 Task: Look for space in Capelinha, Brazil from 1st August, 2023 to 5th August, 2023 for 1 adult in price range Rs.6000 to Rs.15000. Place can be entire place with 1  bedroom having 1 bed and 1 bathroom. Property type can be house, flat, guest house. Amenities needed are: wifi. Booking option can be shelf check-in. Required host language is Spanish.
Action: Mouse moved to (432, 161)
Screenshot: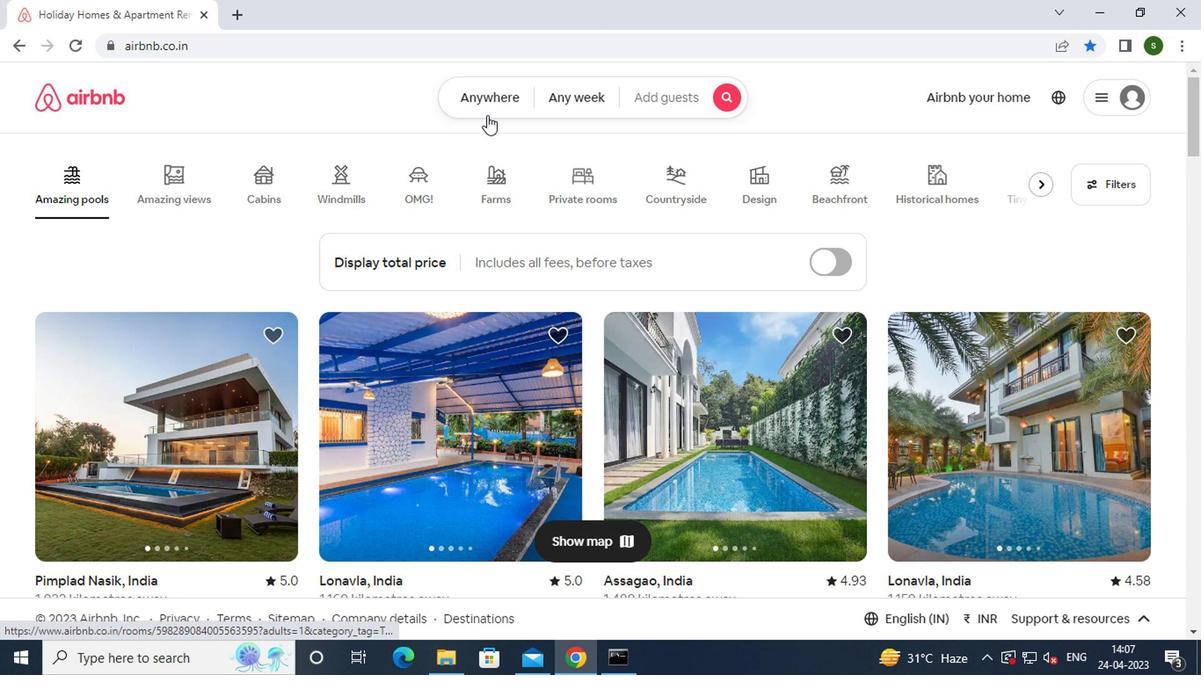 
Action: Mouse pressed left at (432, 161)
Screenshot: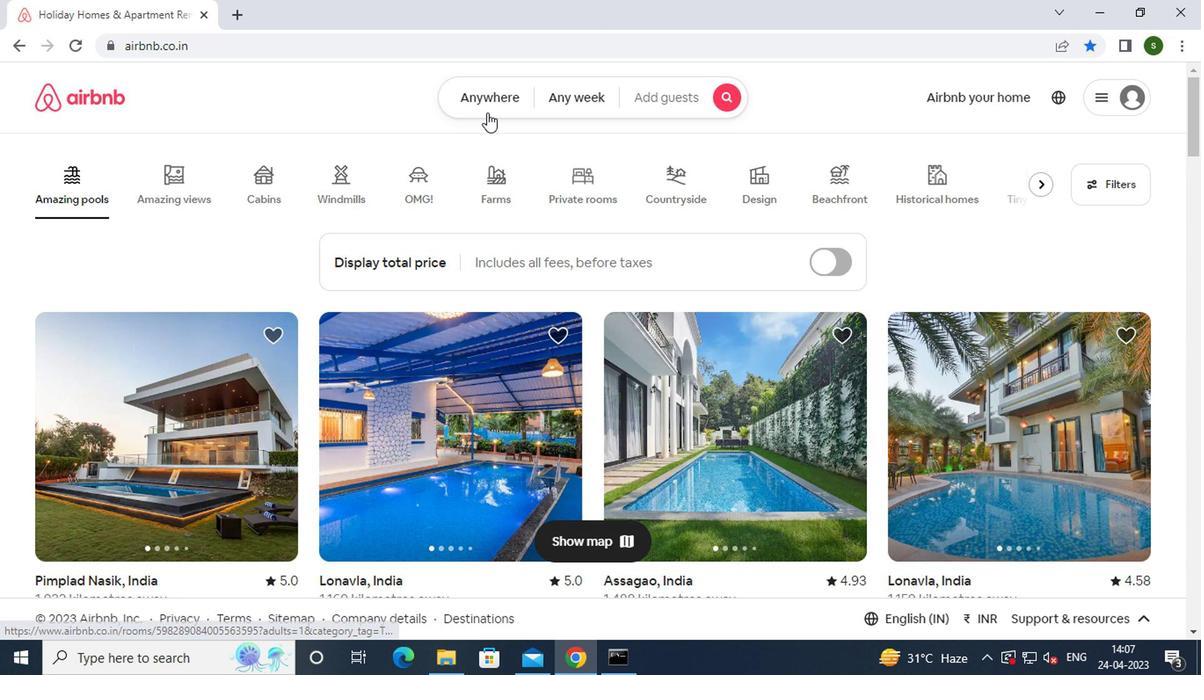 
Action: Mouse moved to (325, 202)
Screenshot: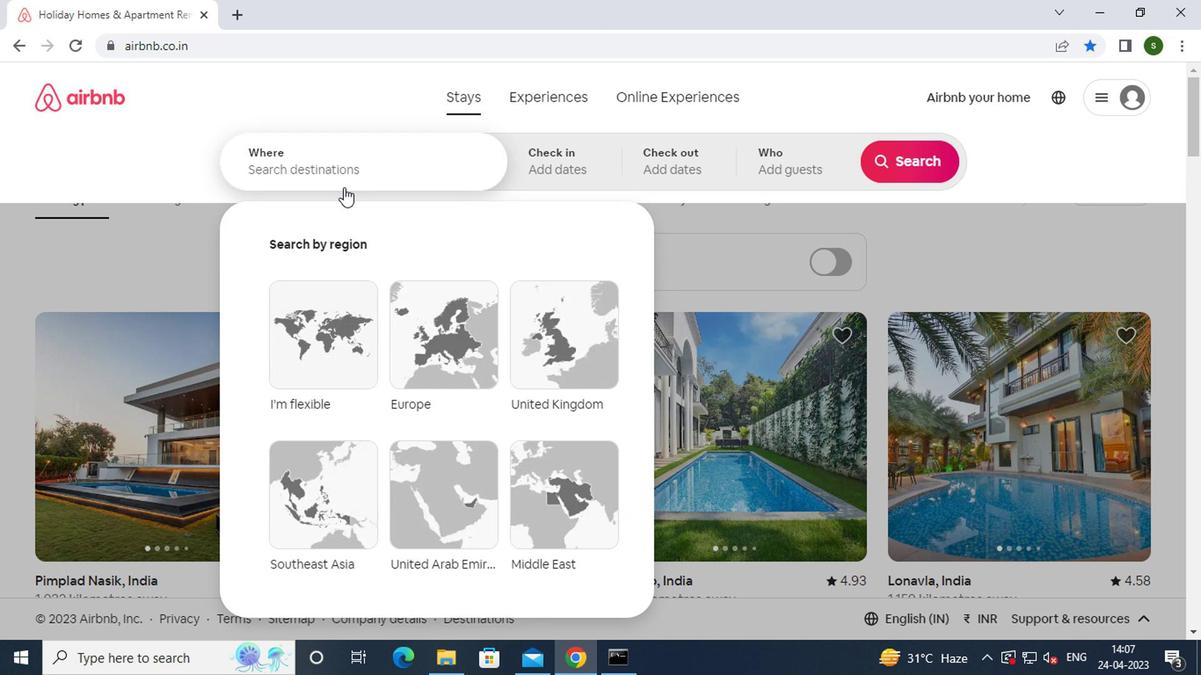 
Action: Mouse pressed left at (325, 202)
Screenshot: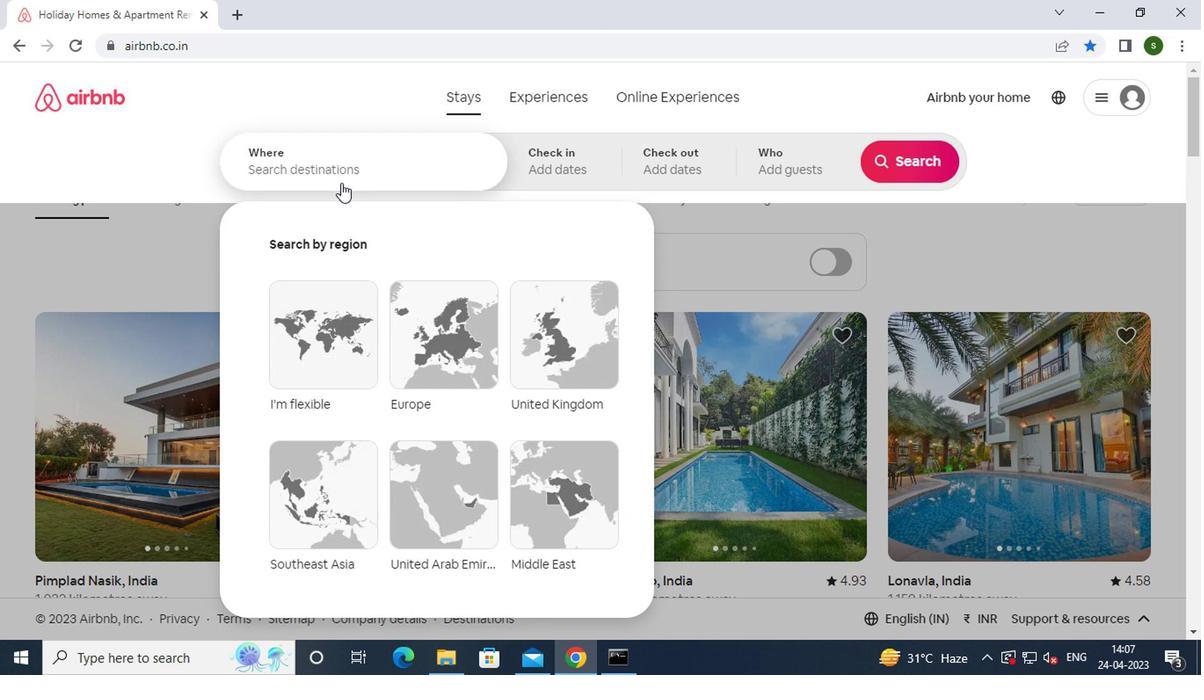 
Action: Key pressed c<Key.caps_lock>apelinha,<Key.caps_lock><Key.space>b<Key.caps_lock>razil
Screenshot: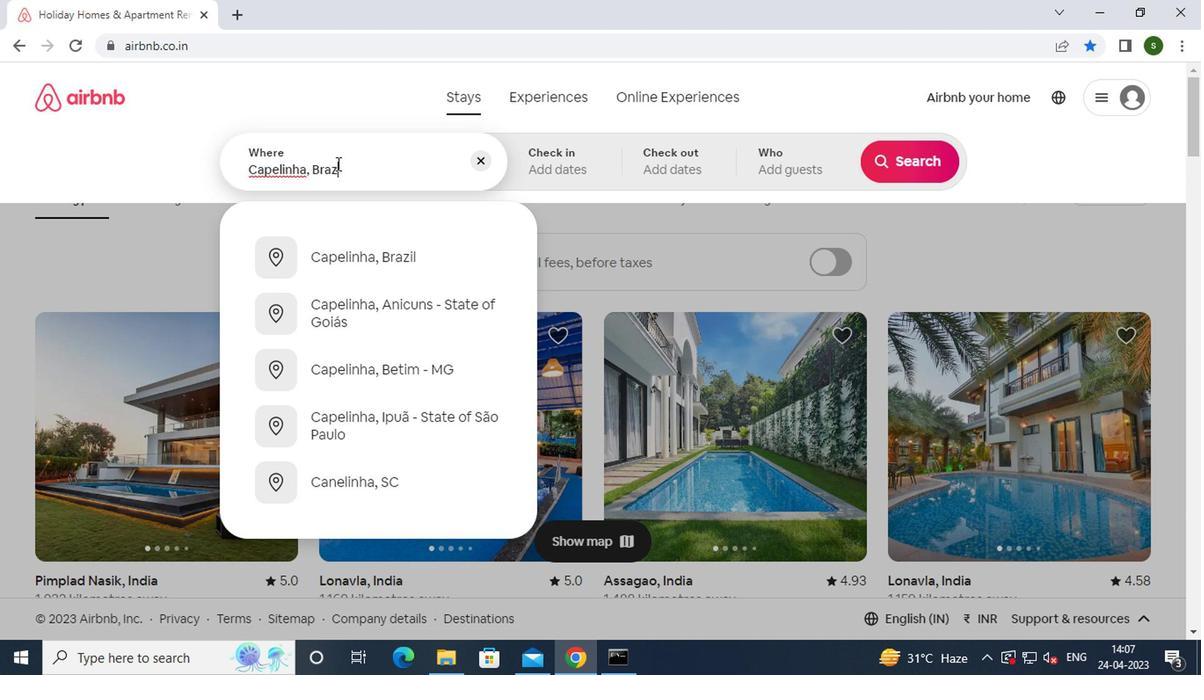 
Action: Mouse moved to (336, 263)
Screenshot: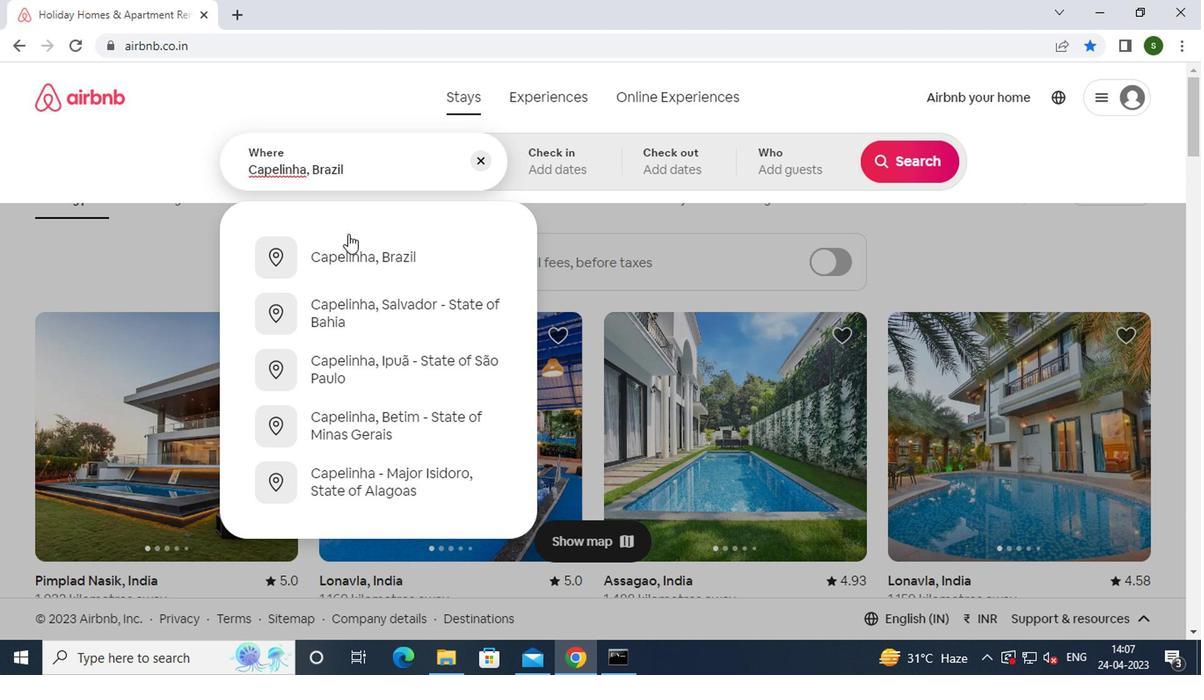 
Action: Mouse pressed left at (336, 263)
Screenshot: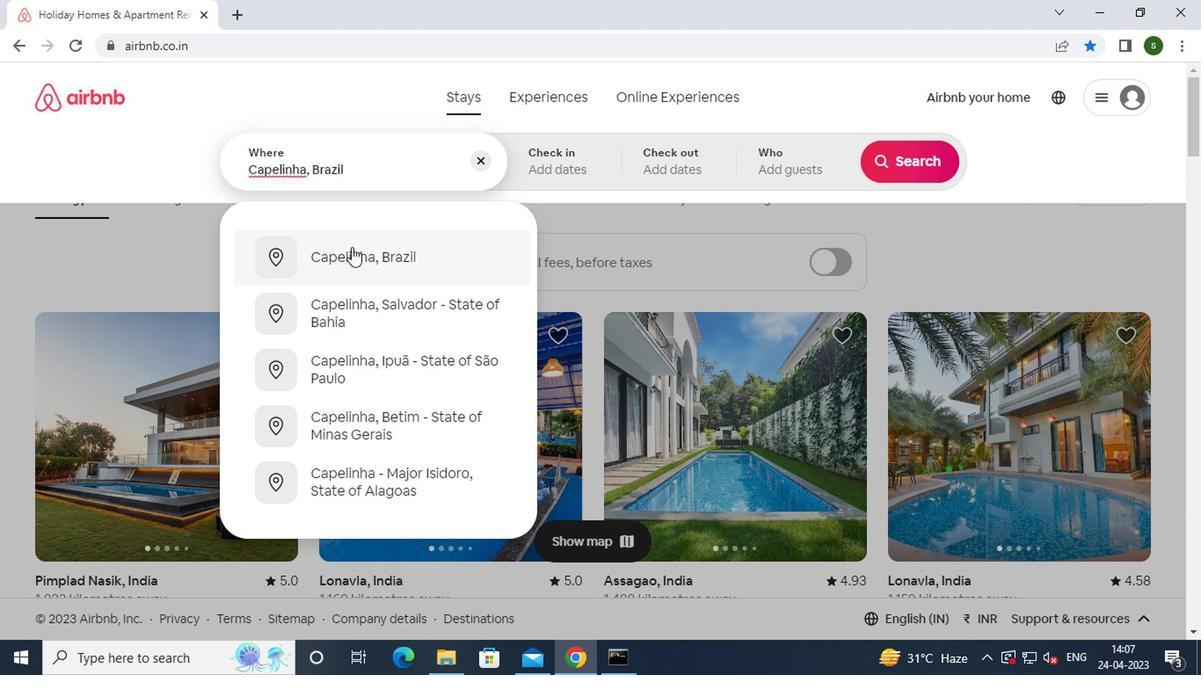 
Action: Mouse moved to (721, 300)
Screenshot: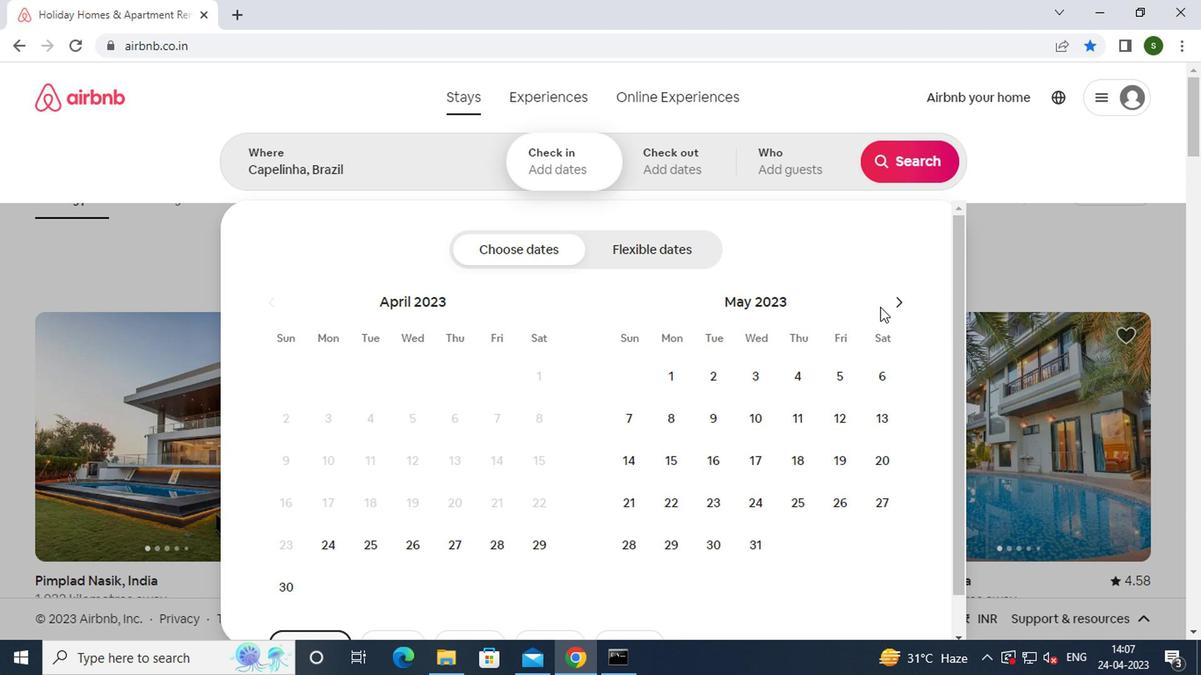 
Action: Mouse pressed left at (721, 300)
Screenshot: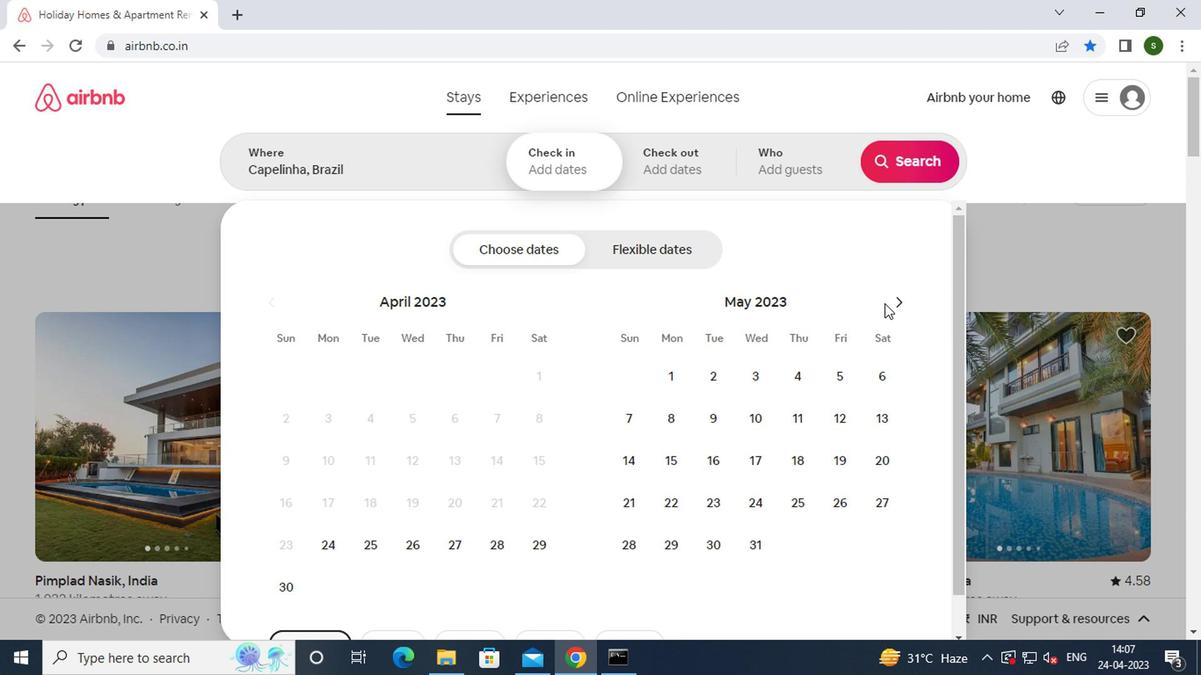 
Action: Mouse pressed left at (721, 300)
Screenshot: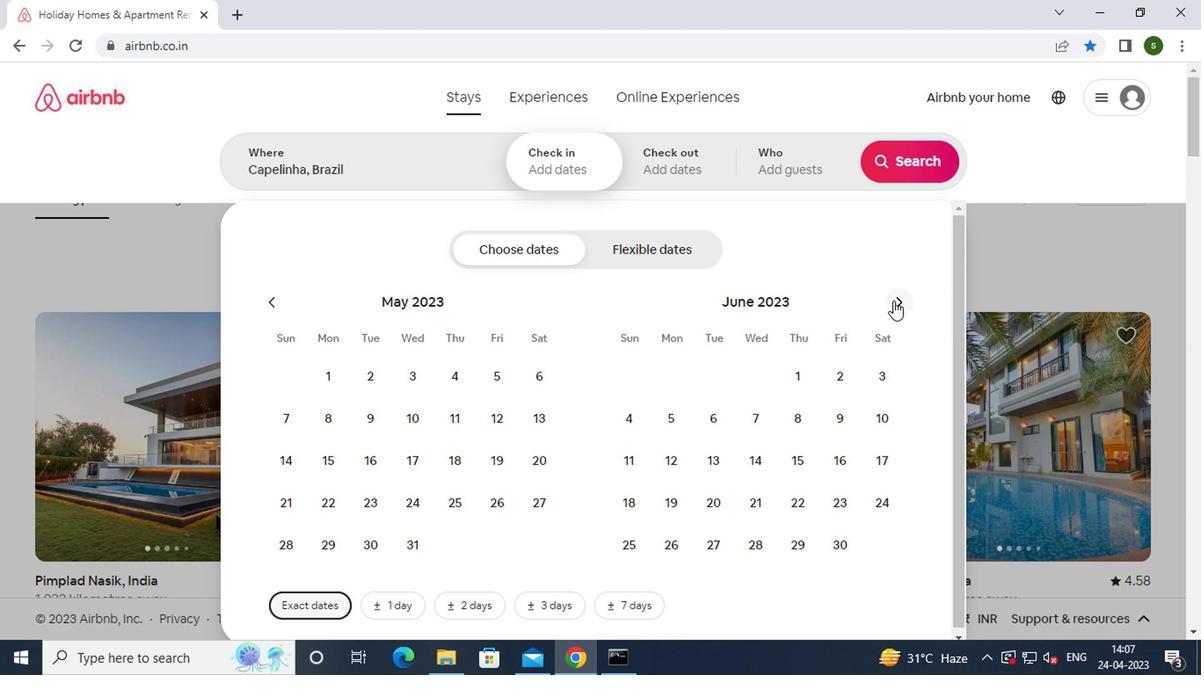 
Action: Mouse pressed left at (721, 300)
Screenshot: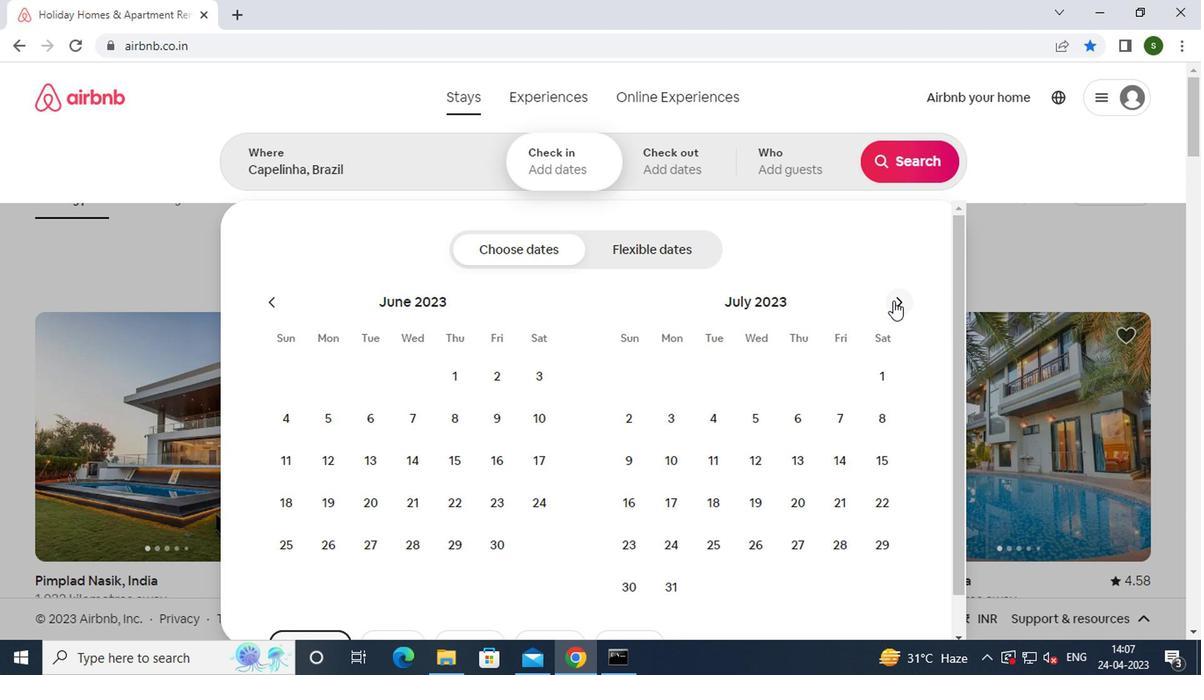
Action: Mouse moved to (600, 354)
Screenshot: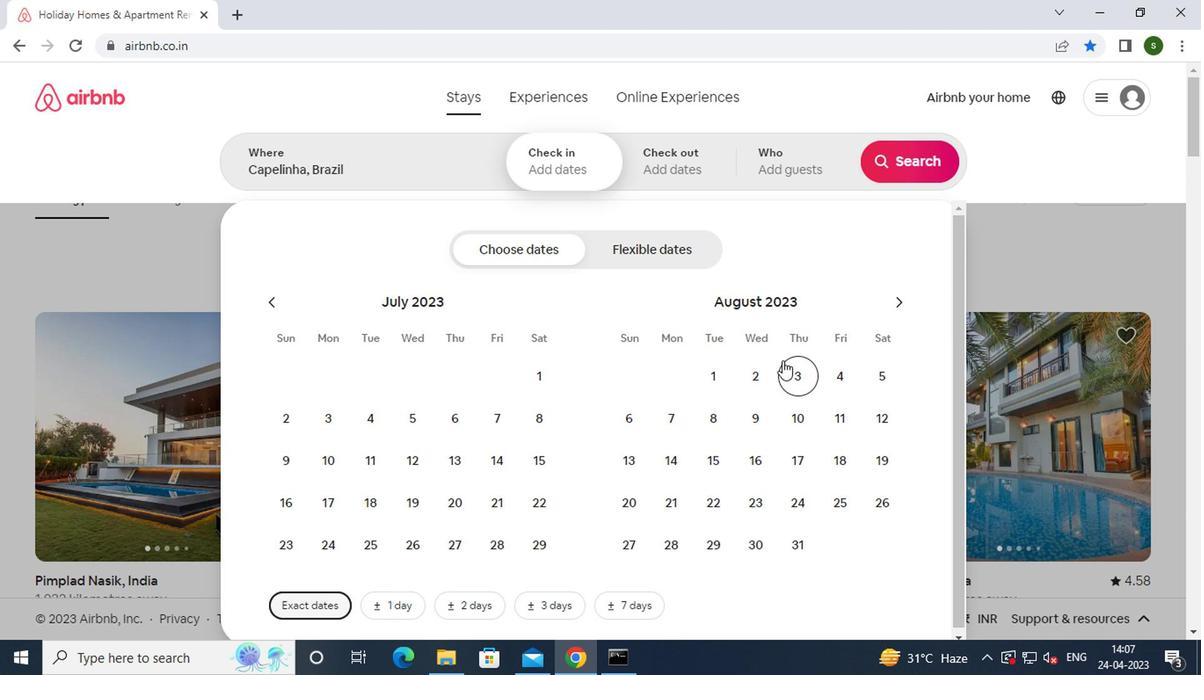 
Action: Mouse pressed left at (600, 354)
Screenshot: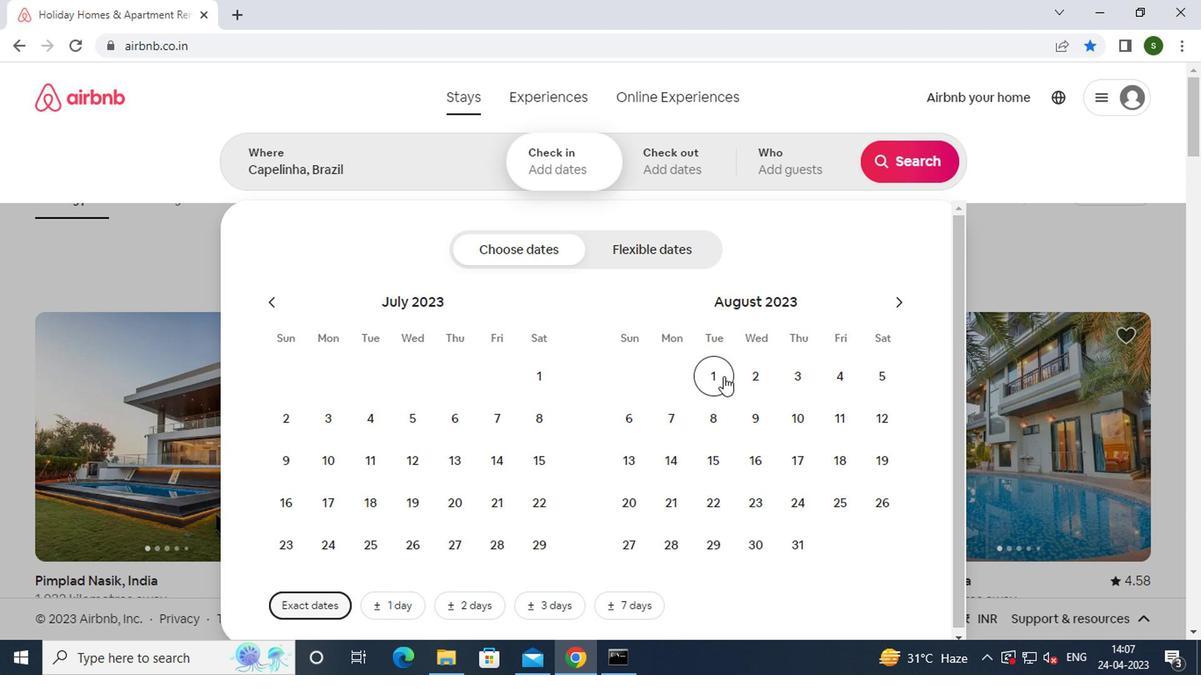 
Action: Mouse moved to (714, 353)
Screenshot: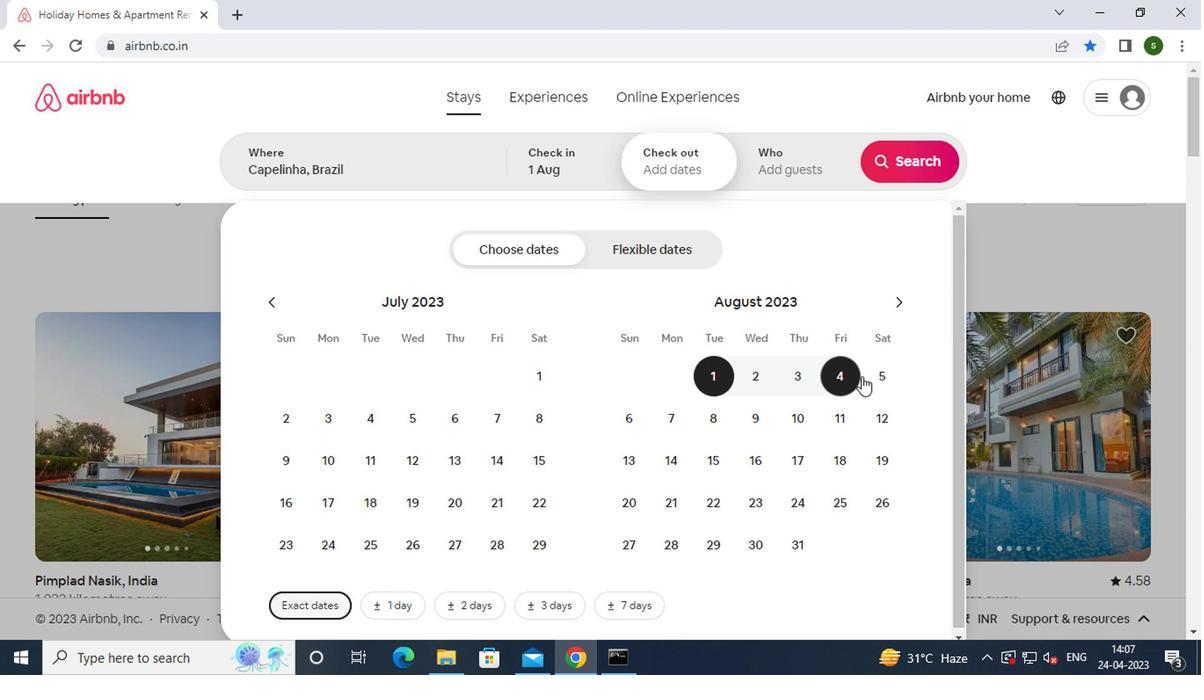 
Action: Mouse pressed left at (714, 353)
Screenshot: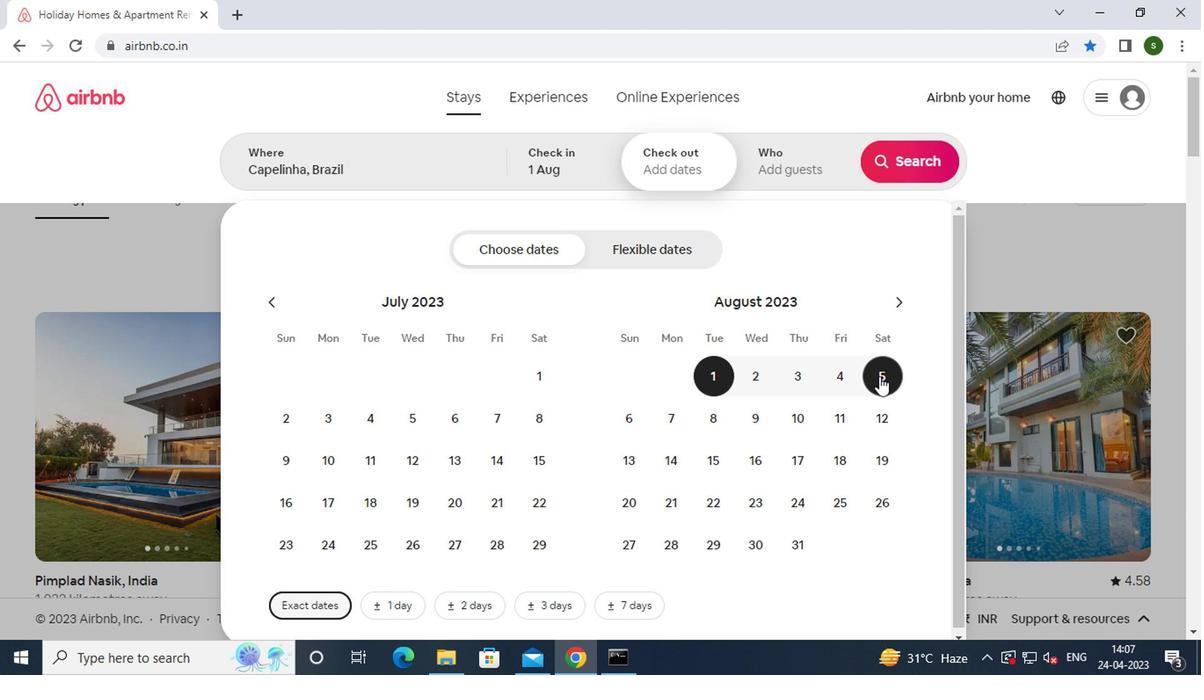 
Action: Mouse moved to (649, 196)
Screenshot: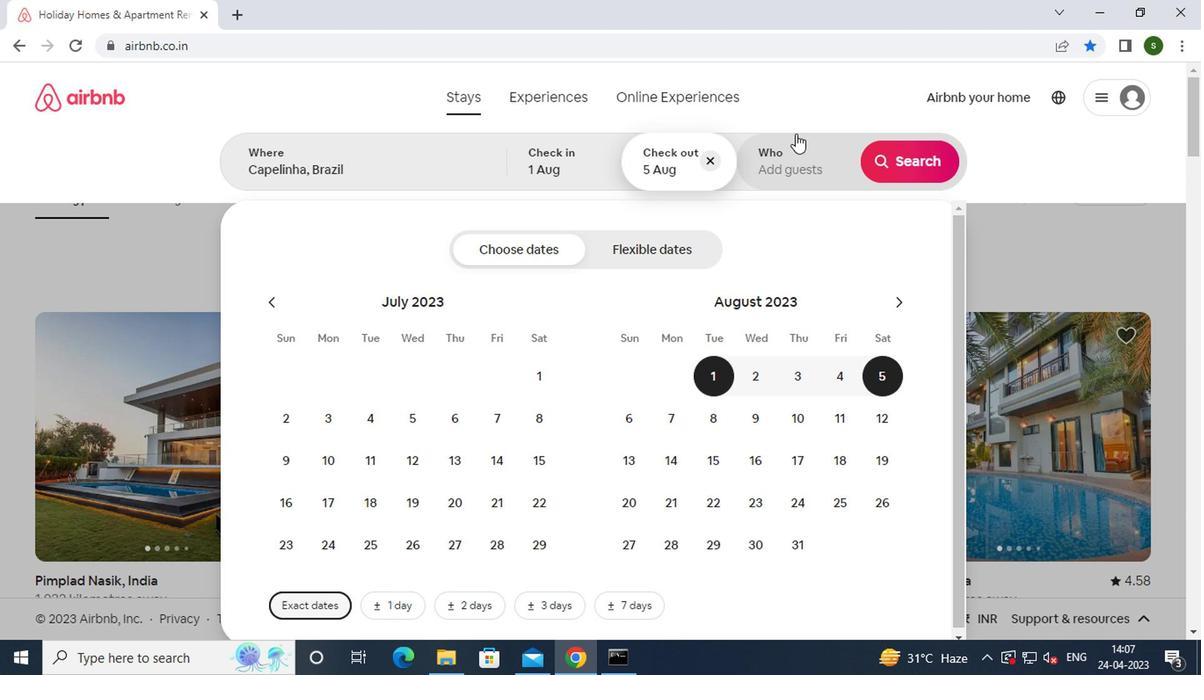 
Action: Mouse pressed left at (649, 196)
Screenshot: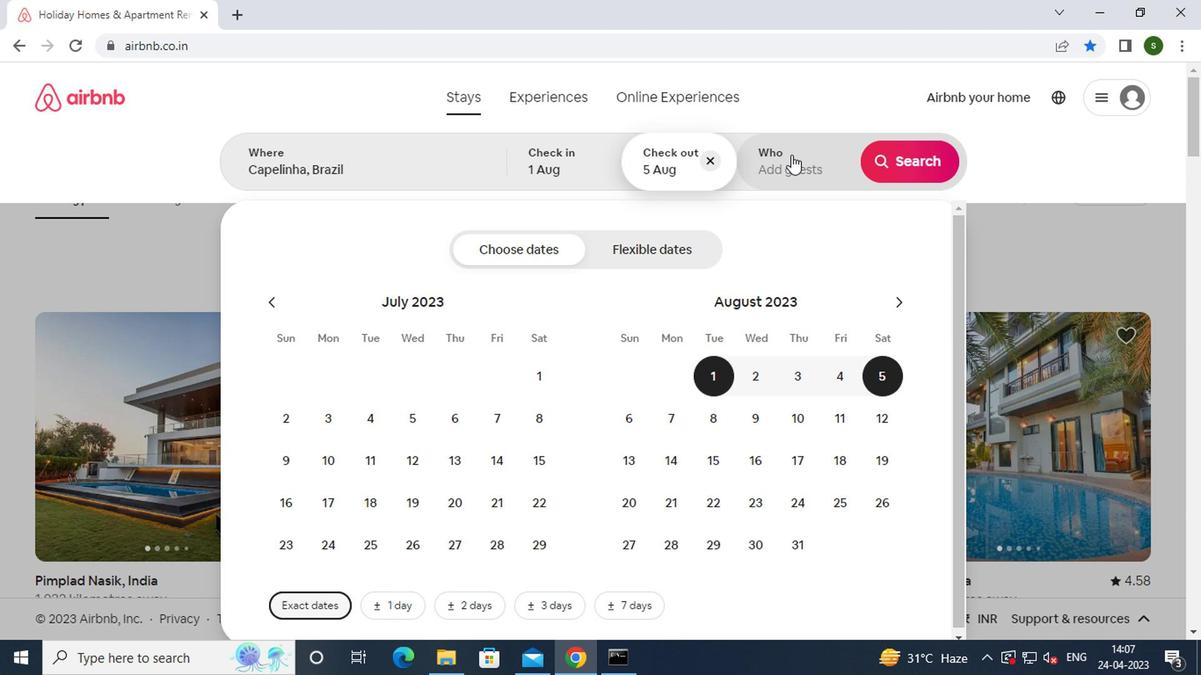 
Action: Mouse moved to (736, 267)
Screenshot: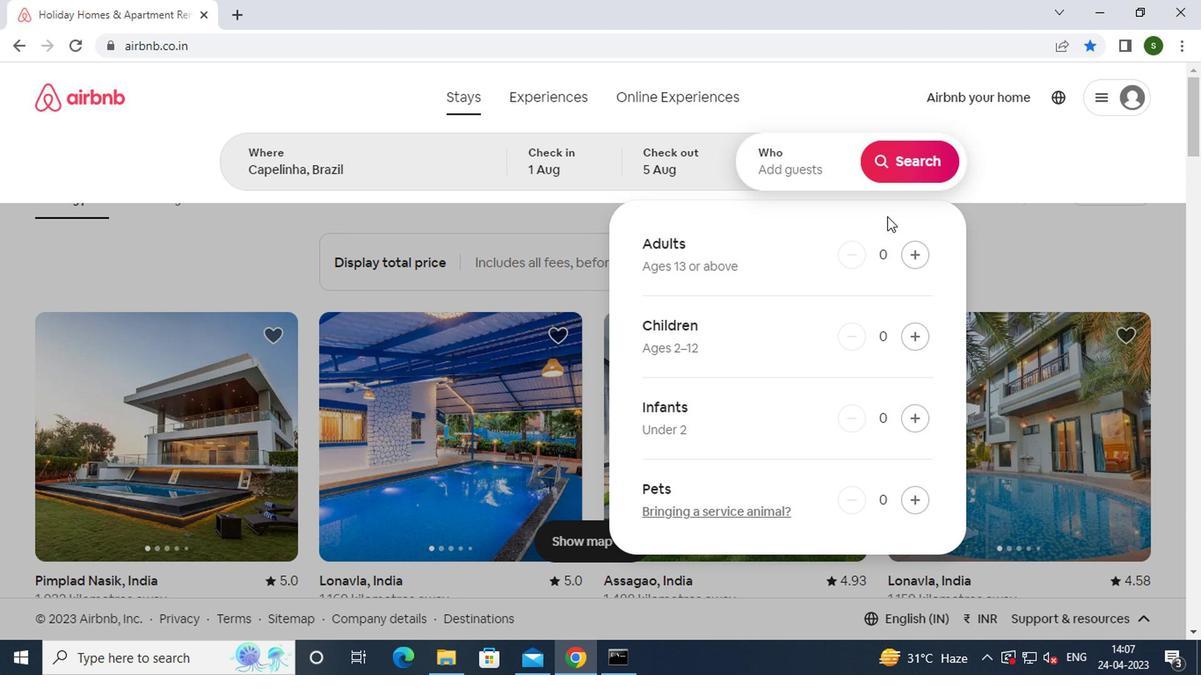 
Action: Mouse pressed left at (736, 267)
Screenshot: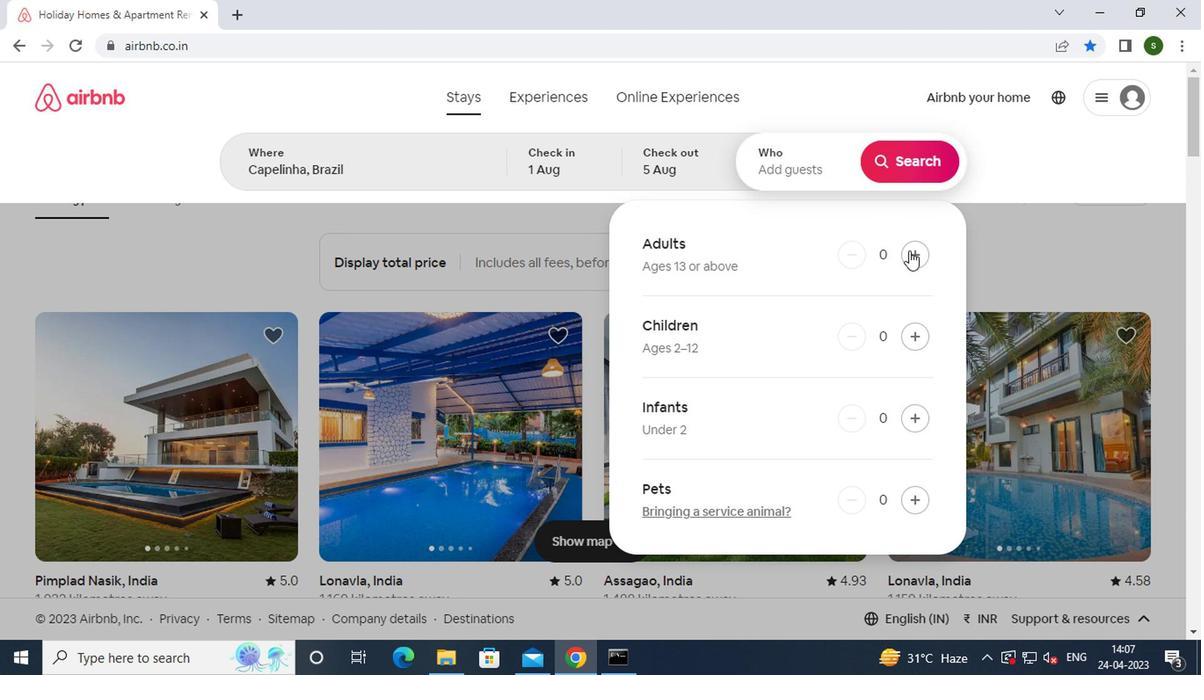 
Action: Mouse moved to (732, 206)
Screenshot: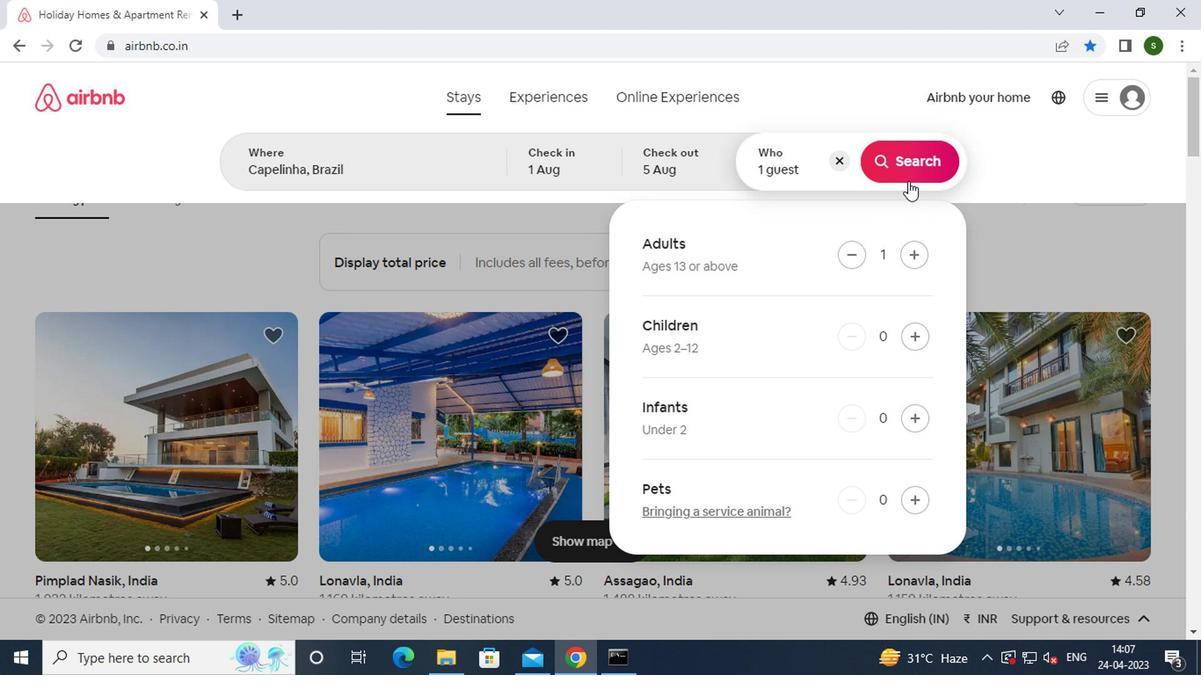
Action: Mouse pressed left at (732, 206)
Screenshot: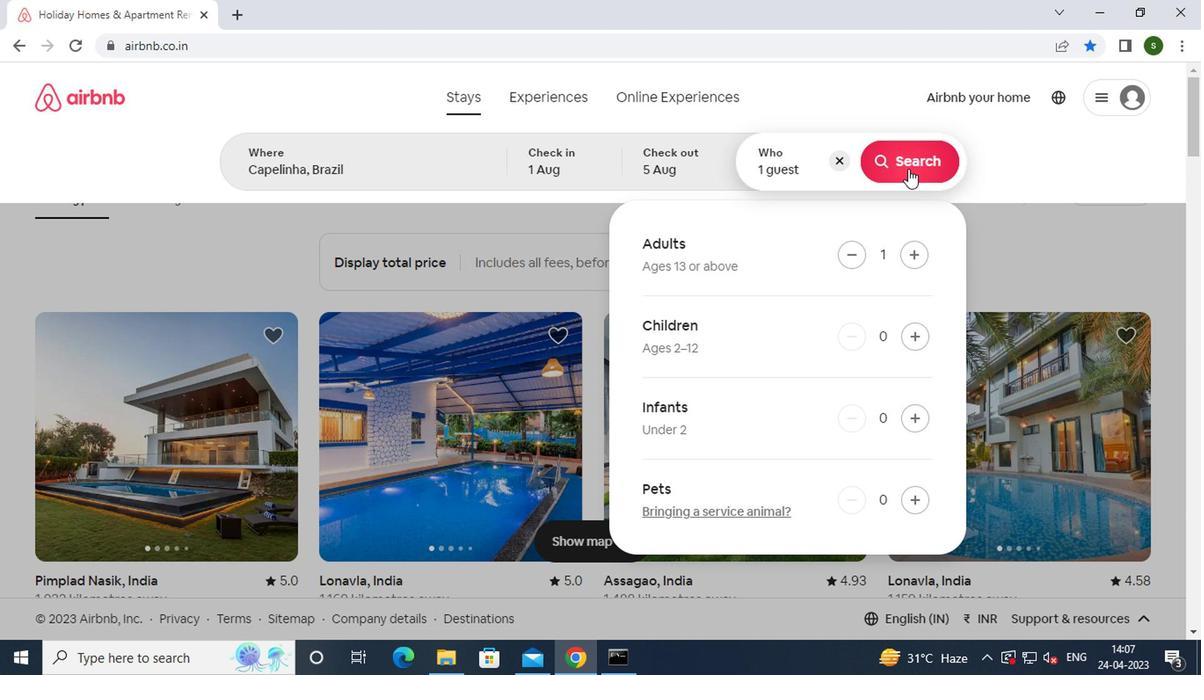 
Action: Mouse moved to (890, 208)
Screenshot: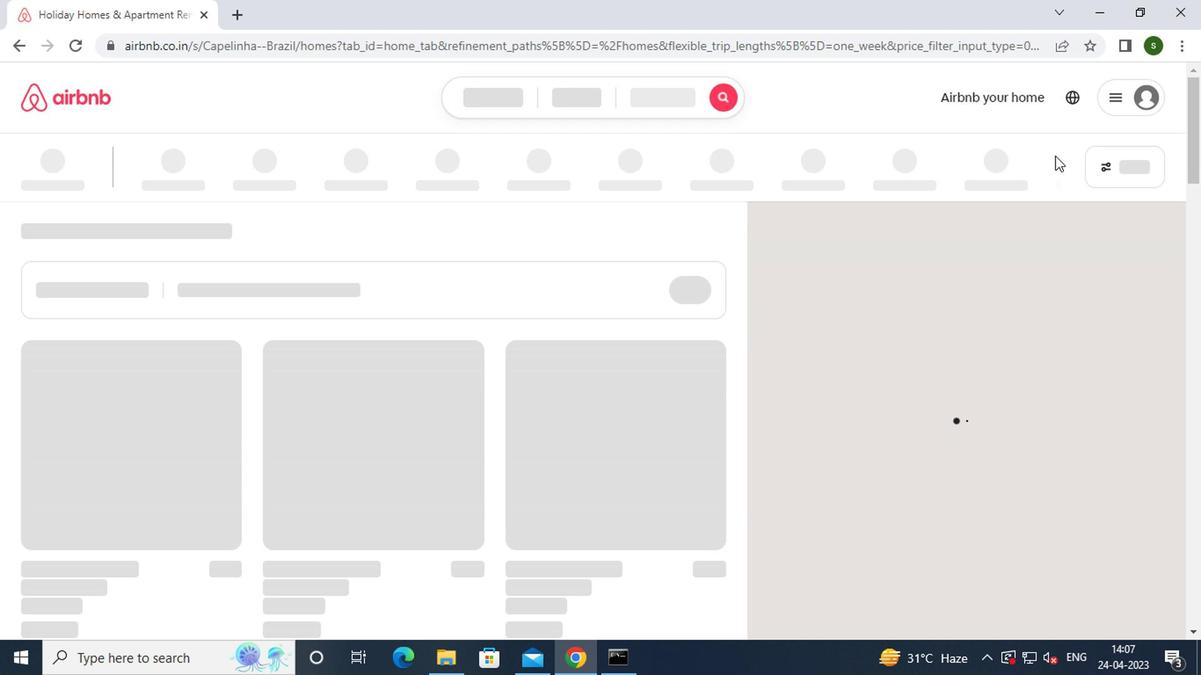 
Action: Mouse pressed left at (890, 208)
Screenshot: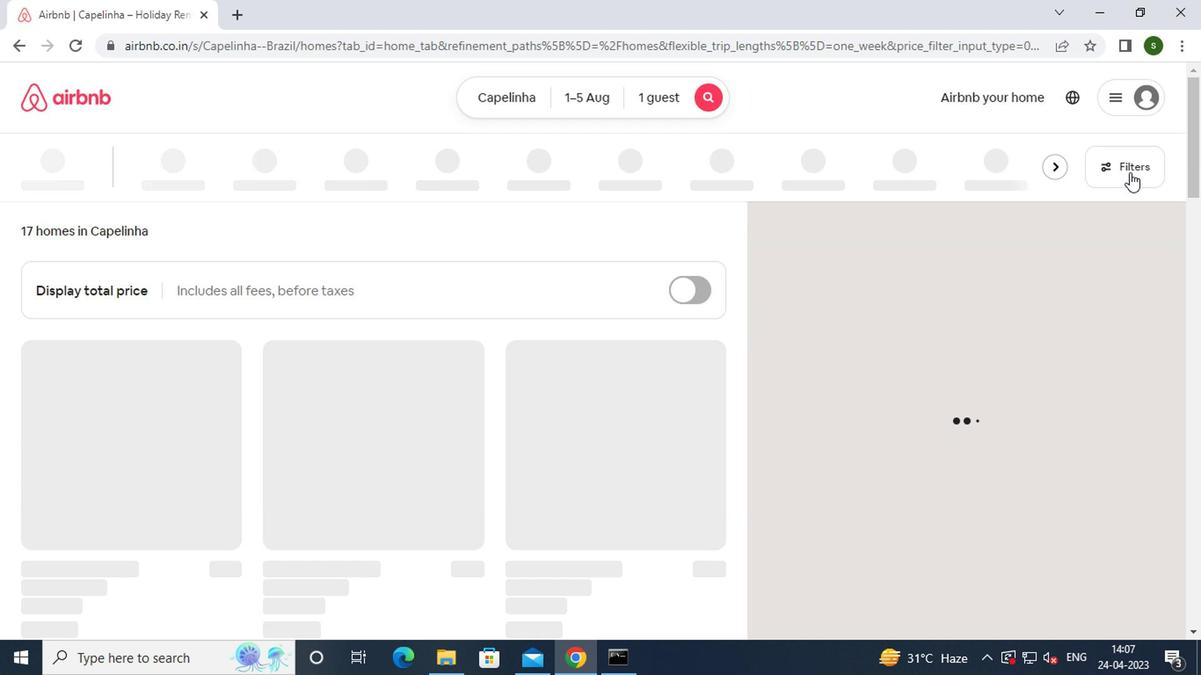 
Action: Mouse moved to (358, 354)
Screenshot: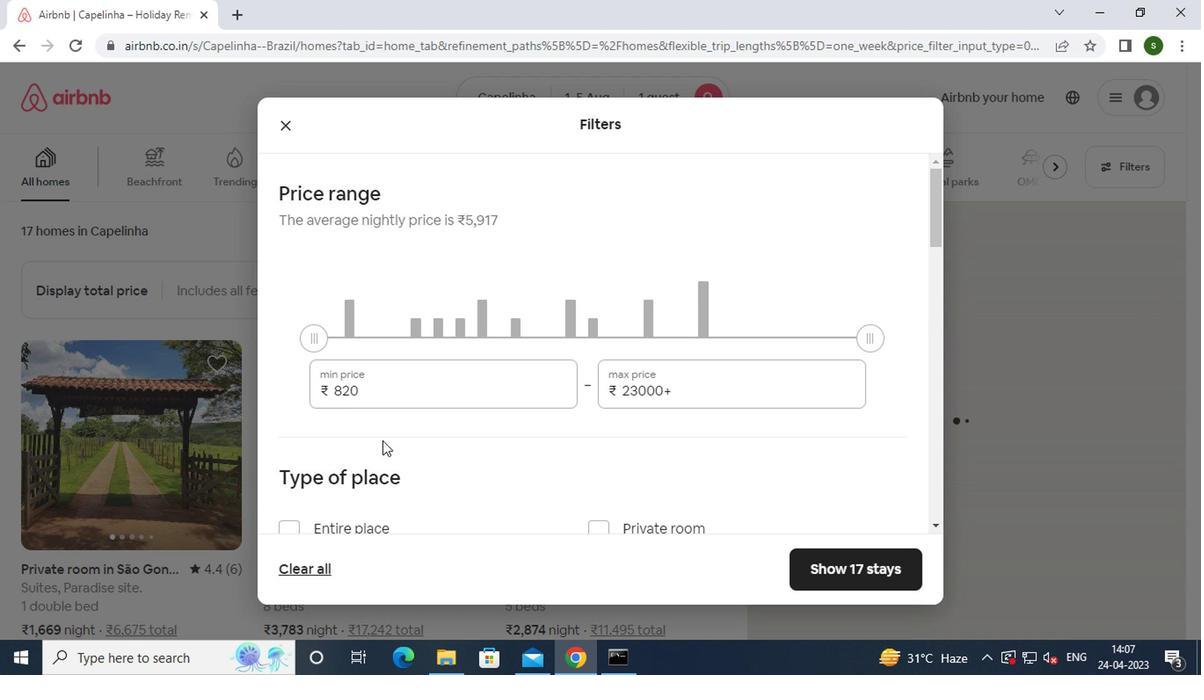 
Action: Mouse pressed left at (358, 354)
Screenshot: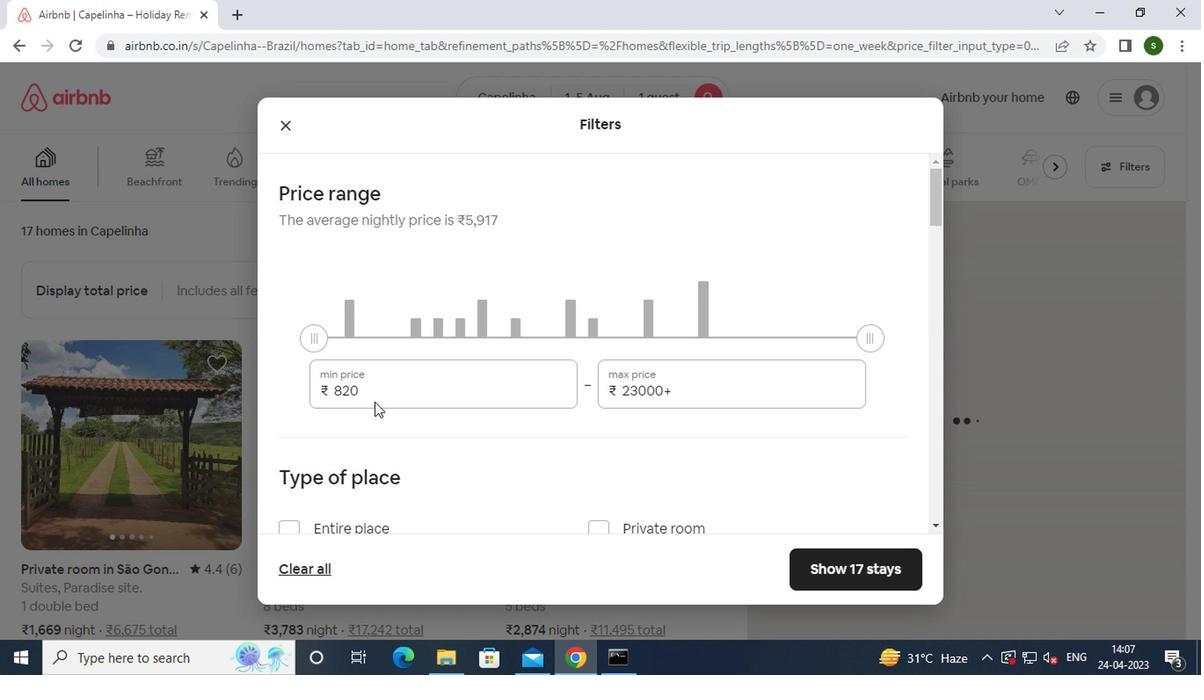 
Action: Mouse moved to (358, 364)
Screenshot: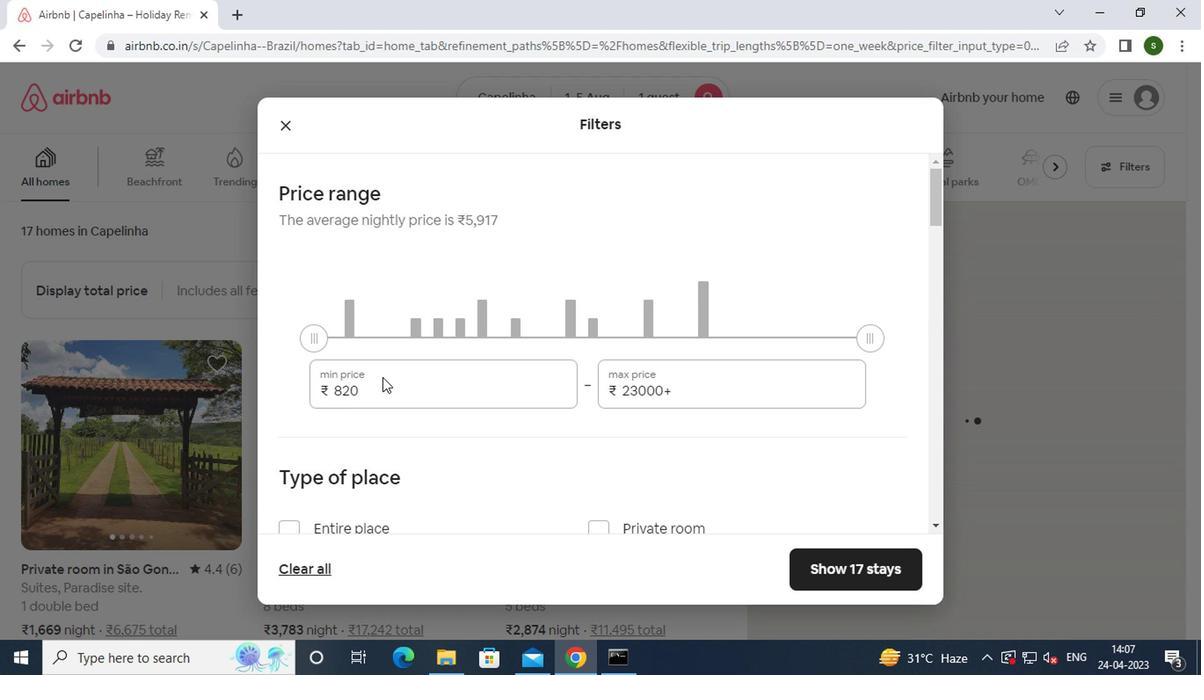 
Action: Key pressed <Key.backspace><Key.backspace><Key.backspace><Key.backspace><Key.backspace><Key.backspace><Key.backspace><Key.backspace><Key.backspace>6000
Screenshot: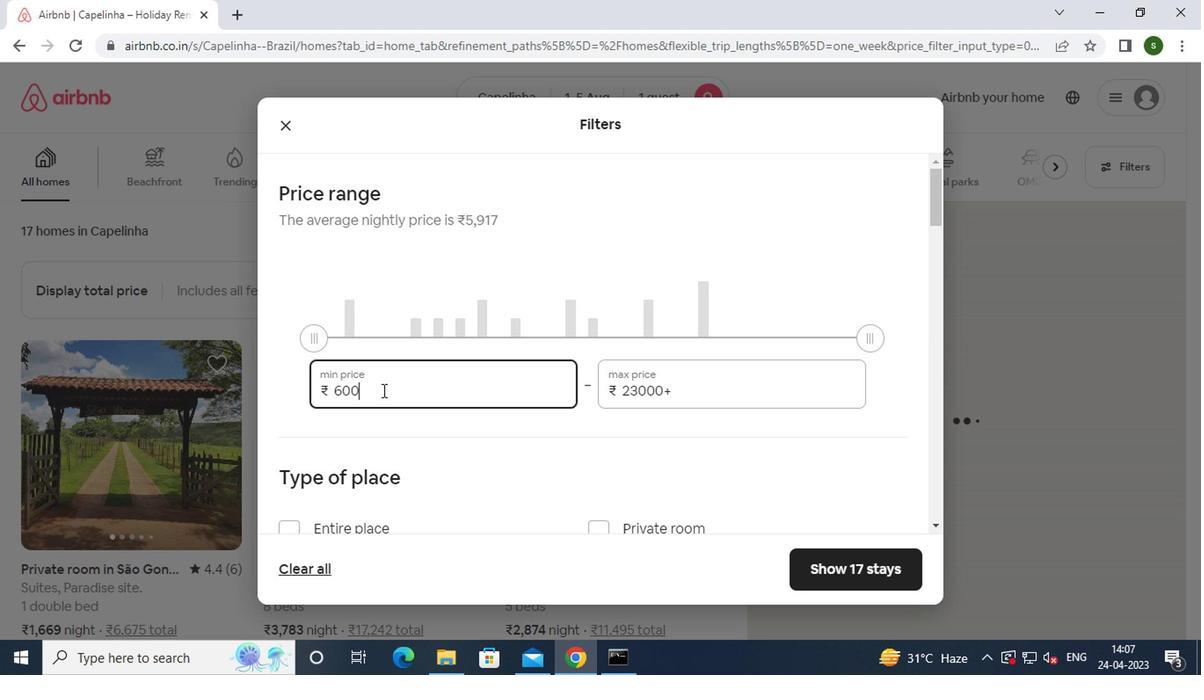 
Action: Mouse moved to (572, 360)
Screenshot: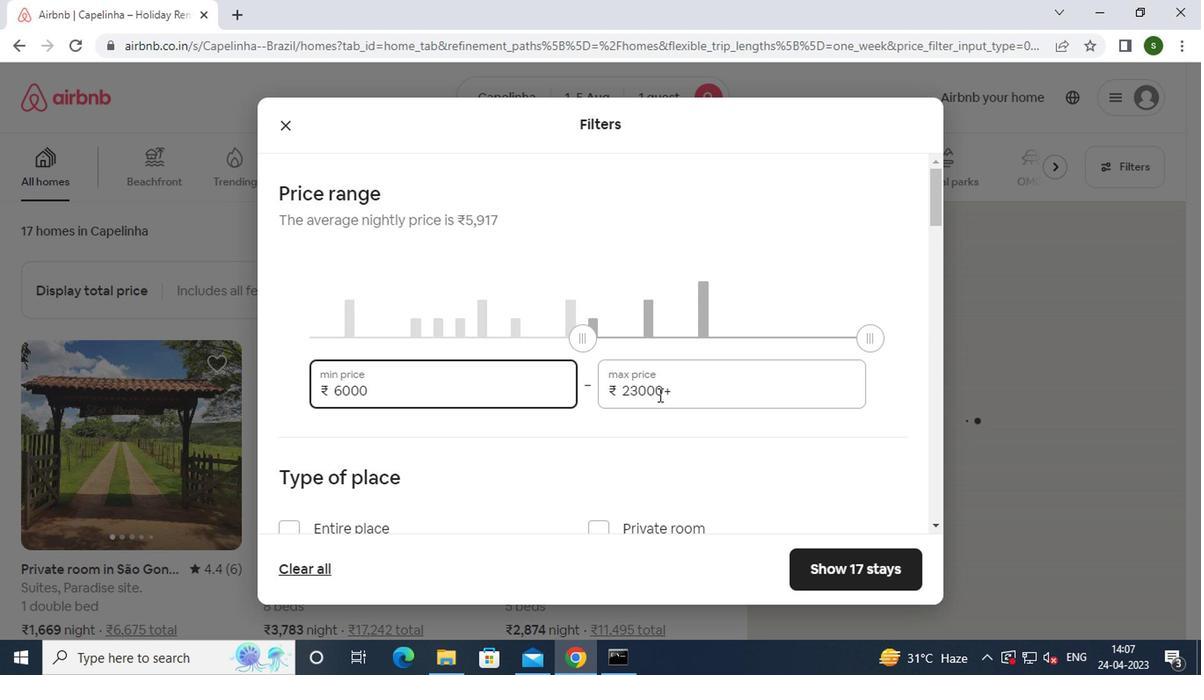 
Action: Mouse pressed left at (572, 360)
Screenshot: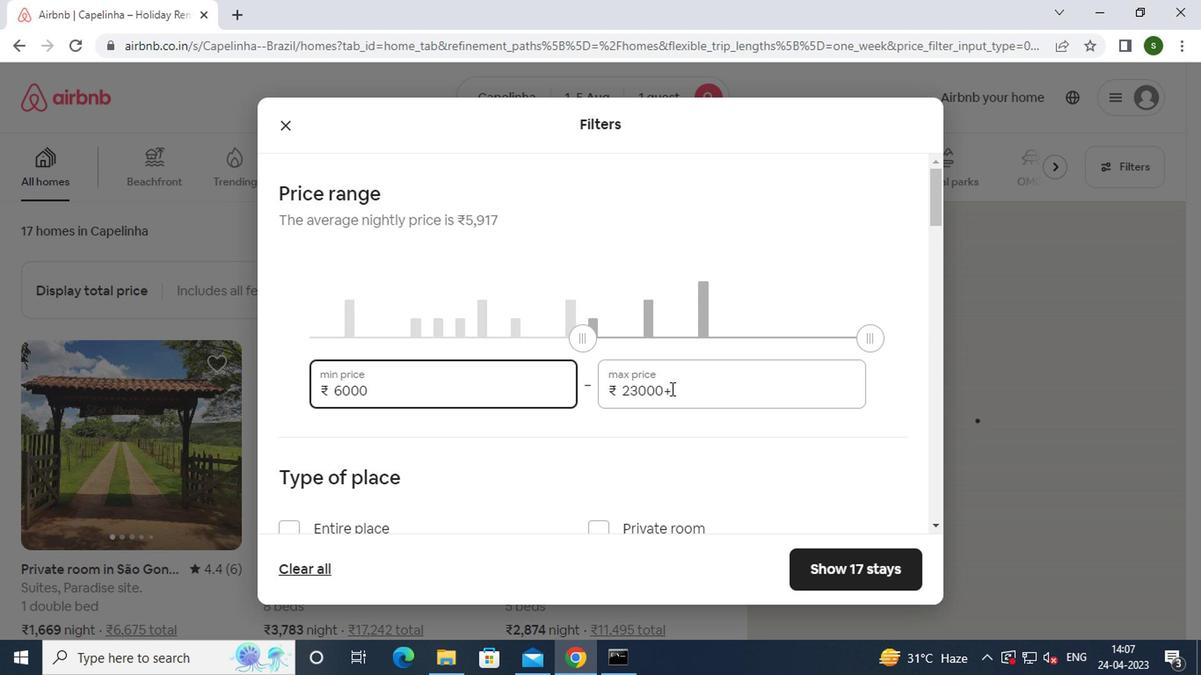 
Action: Key pressed <Key.backspace><Key.backspace><Key.backspace><Key.backspace><Key.backspace><Key.backspace><Key.backspace><Key.backspace><Key.backspace><Key.backspace><Key.backspace><Key.backspace><Key.backspace>15000
Screenshot: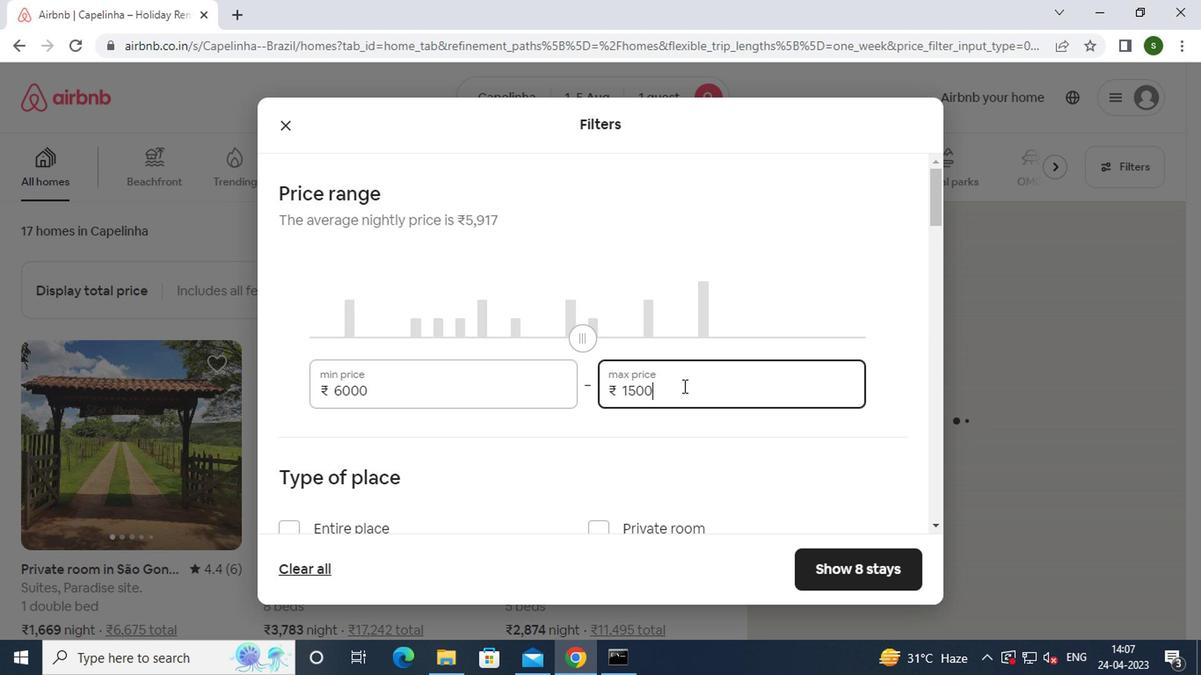 
Action: Mouse moved to (490, 391)
Screenshot: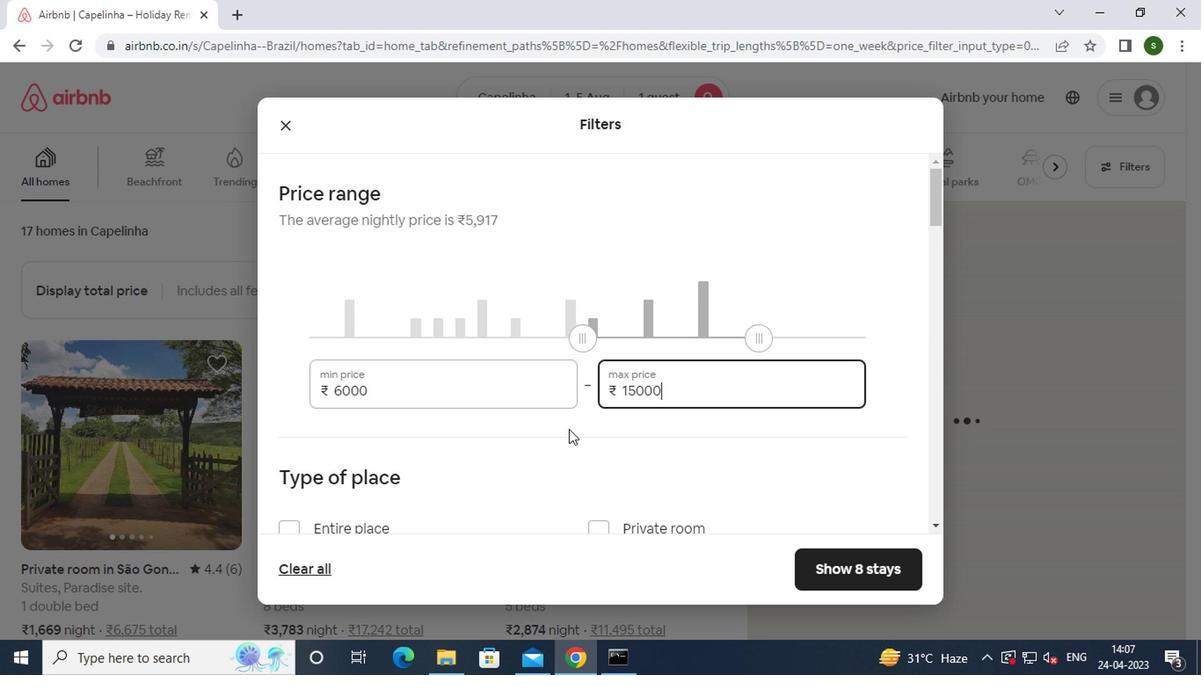 
Action: Mouse scrolled (490, 390) with delta (0, 0)
Screenshot: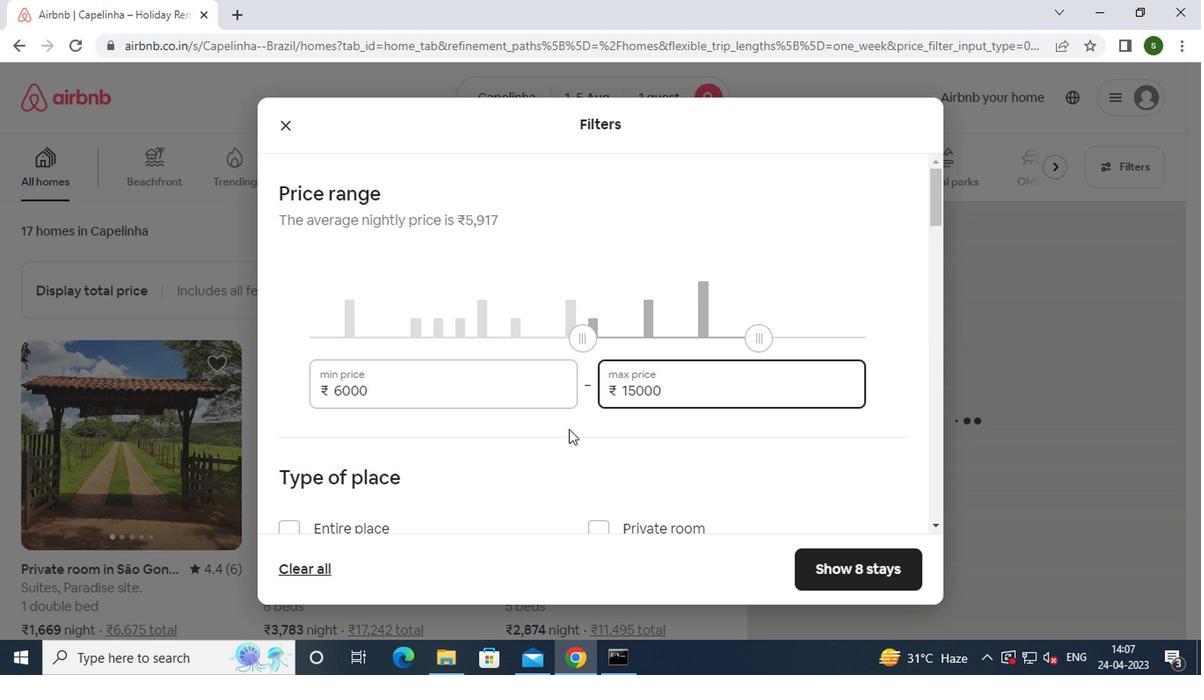 
Action: Mouse scrolled (490, 390) with delta (0, 0)
Screenshot: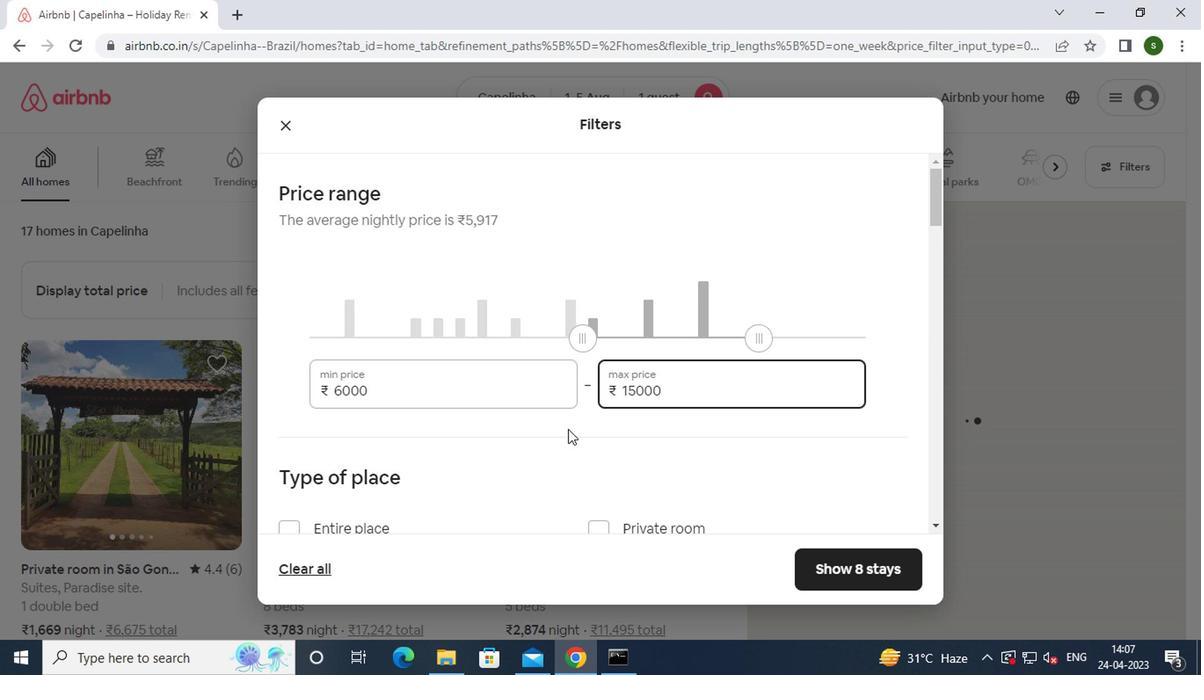 
Action: Mouse moved to (323, 349)
Screenshot: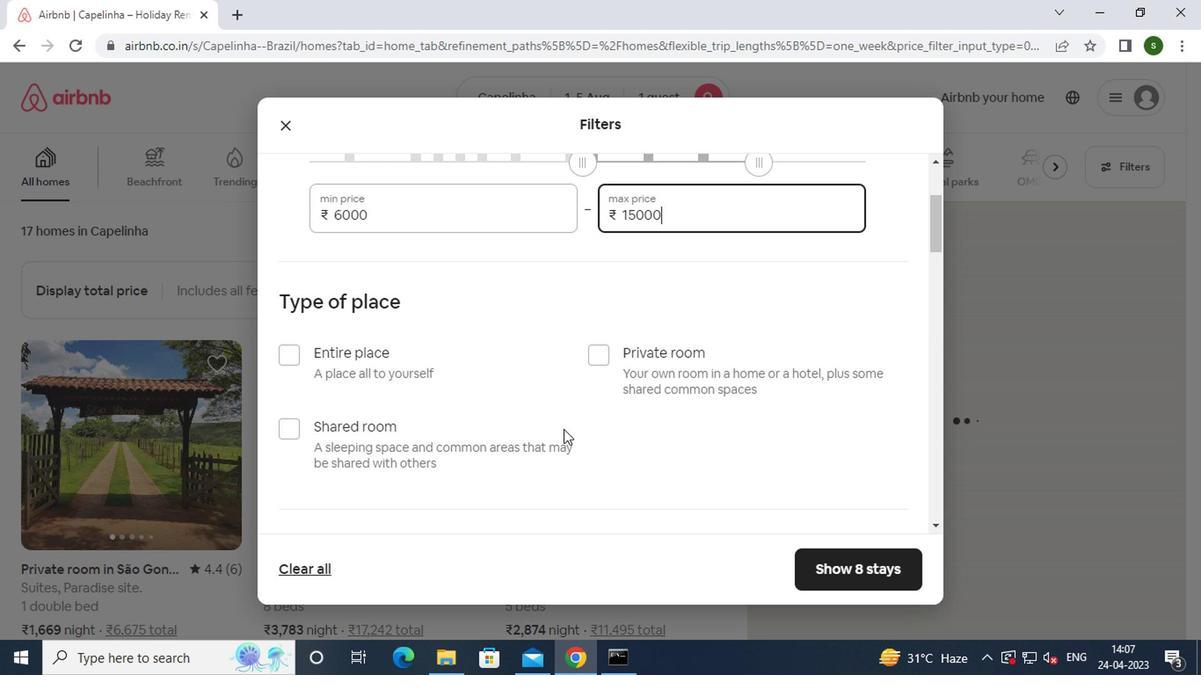 
Action: Mouse pressed left at (323, 349)
Screenshot: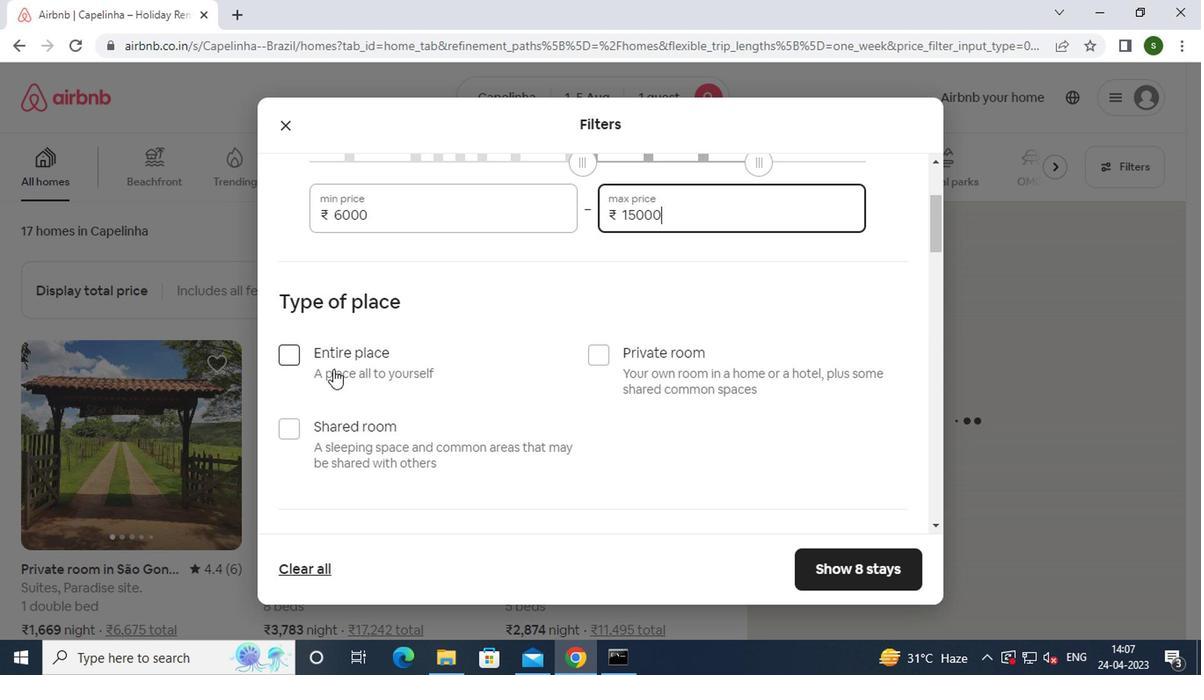 
Action: Mouse moved to (385, 339)
Screenshot: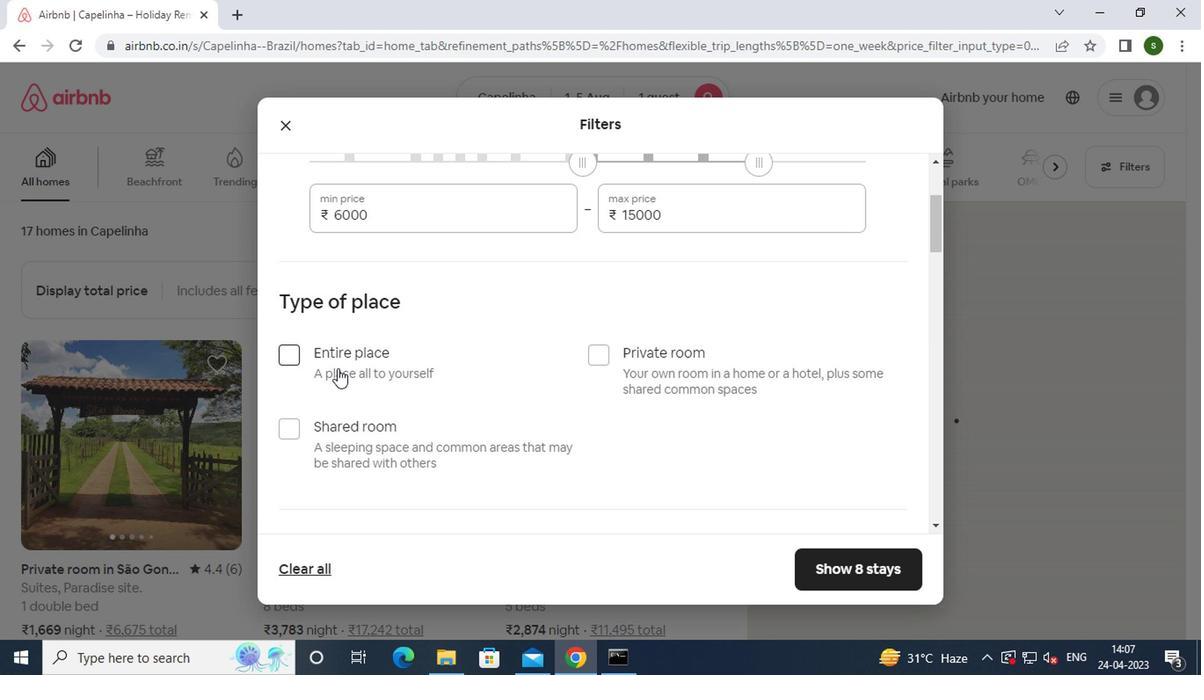 
Action: Mouse scrolled (385, 339) with delta (0, 0)
Screenshot: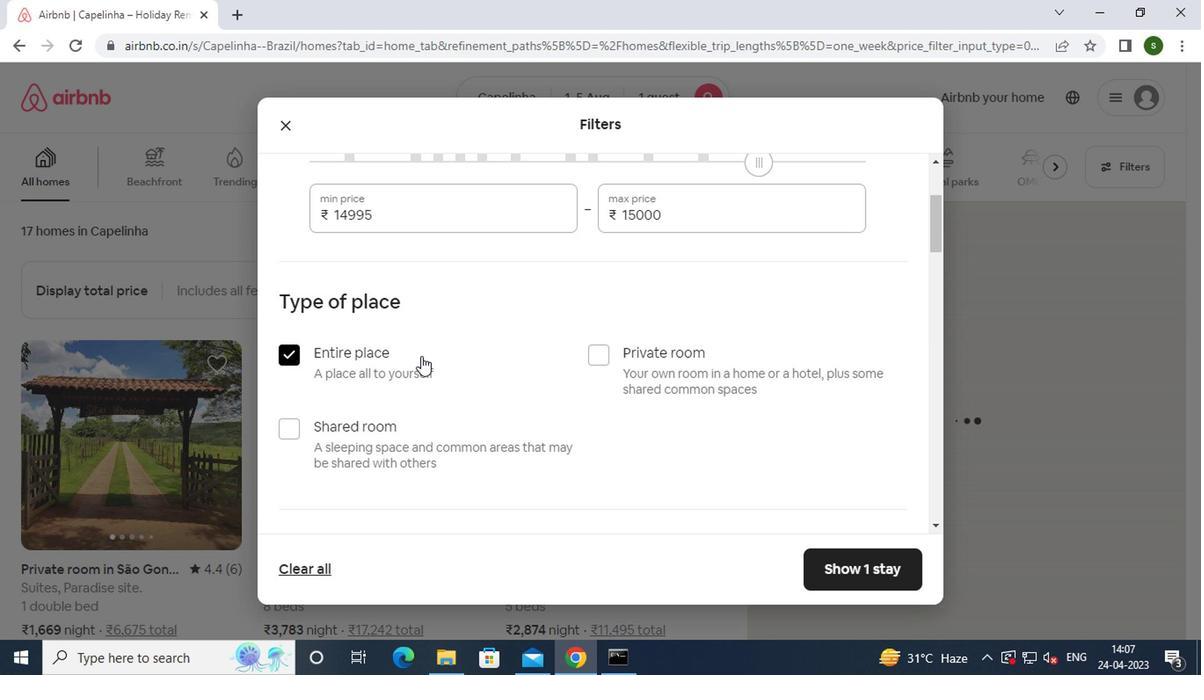 
Action: Mouse scrolled (385, 339) with delta (0, 0)
Screenshot: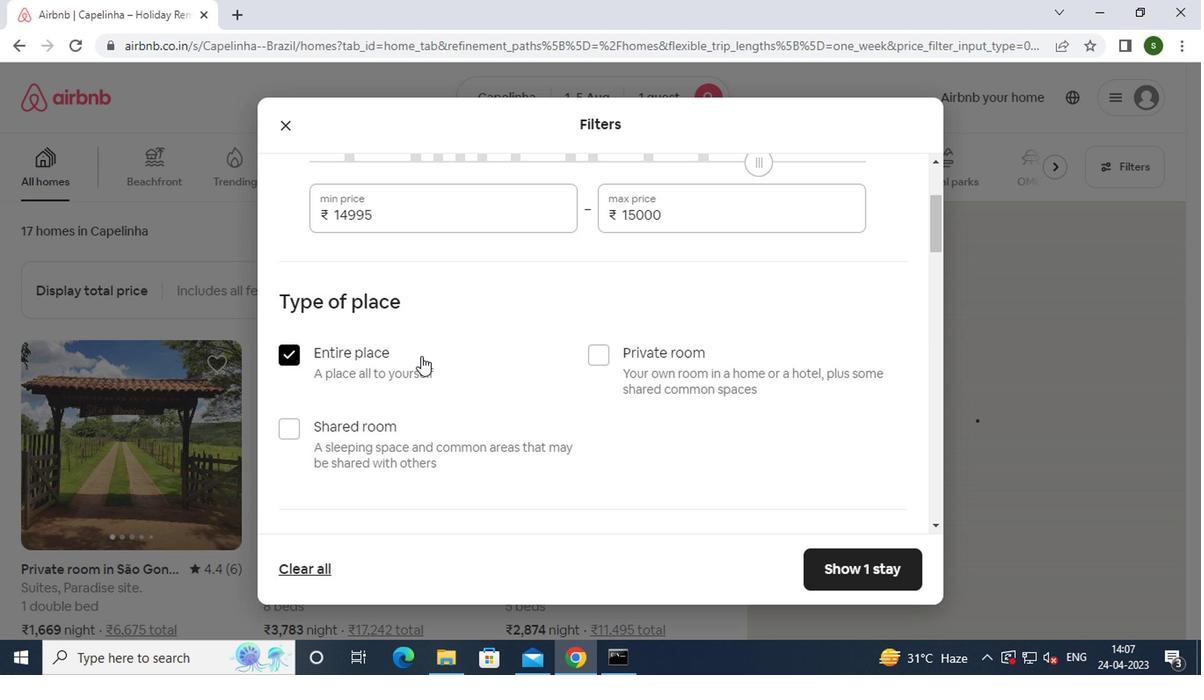 
Action: Mouse scrolled (385, 339) with delta (0, 0)
Screenshot: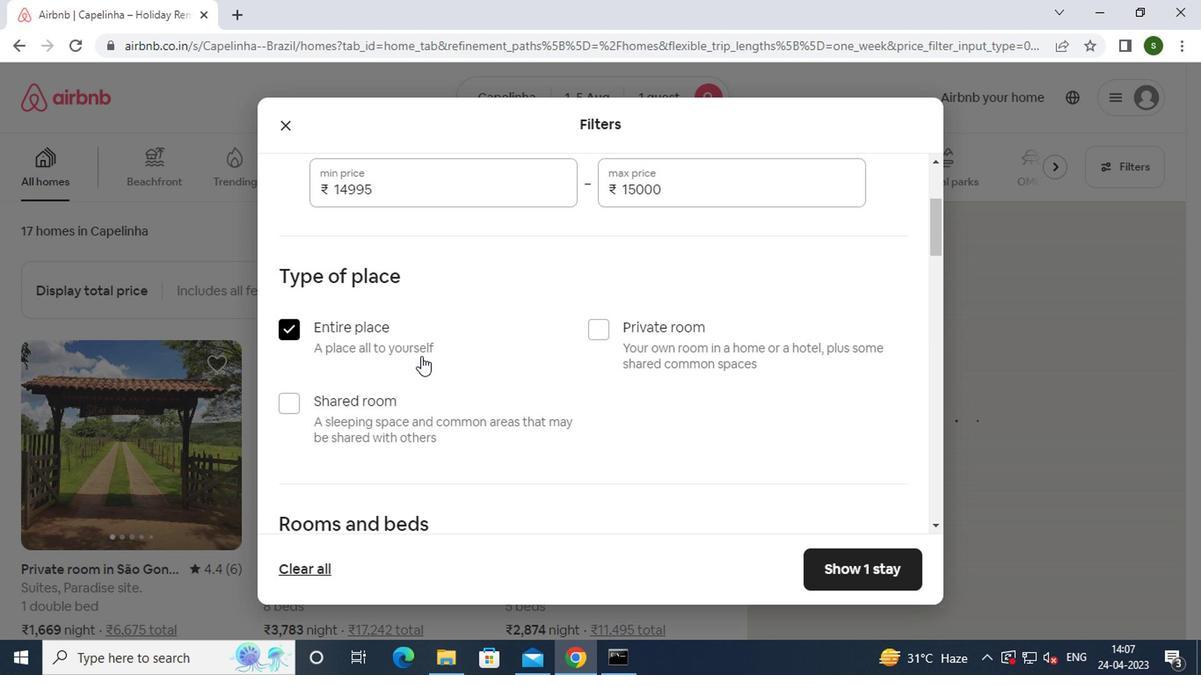
Action: Mouse scrolled (385, 339) with delta (0, 0)
Screenshot: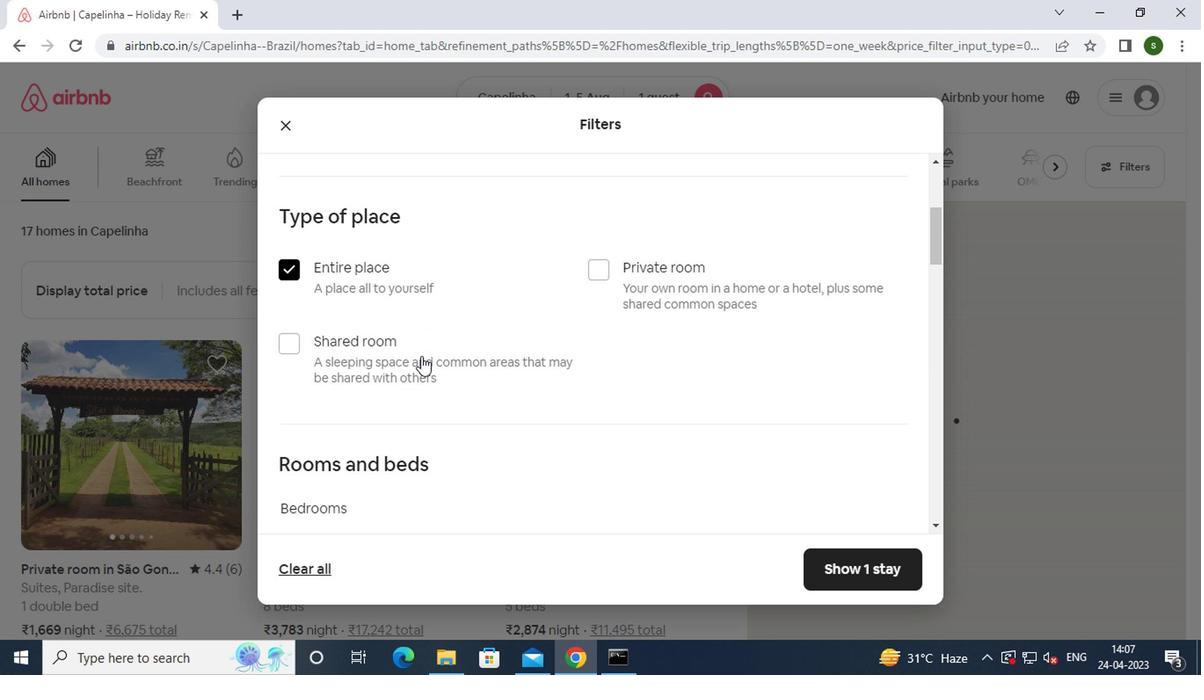 
Action: Mouse moved to (360, 298)
Screenshot: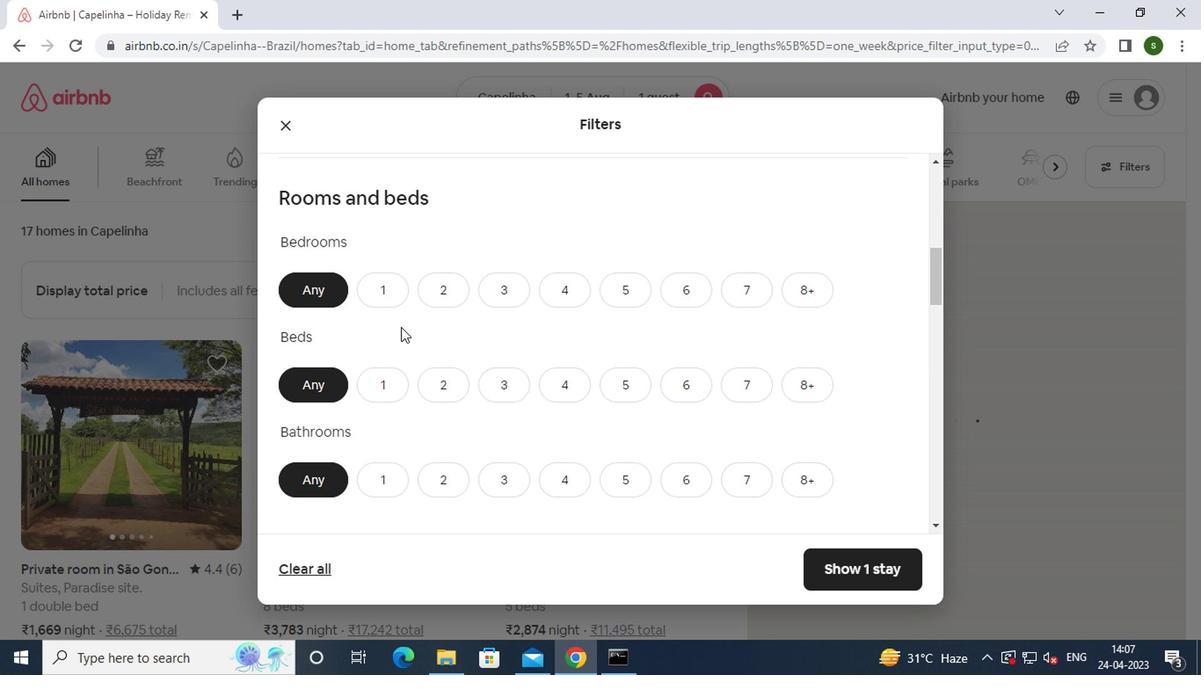 
Action: Mouse pressed left at (360, 298)
Screenshot: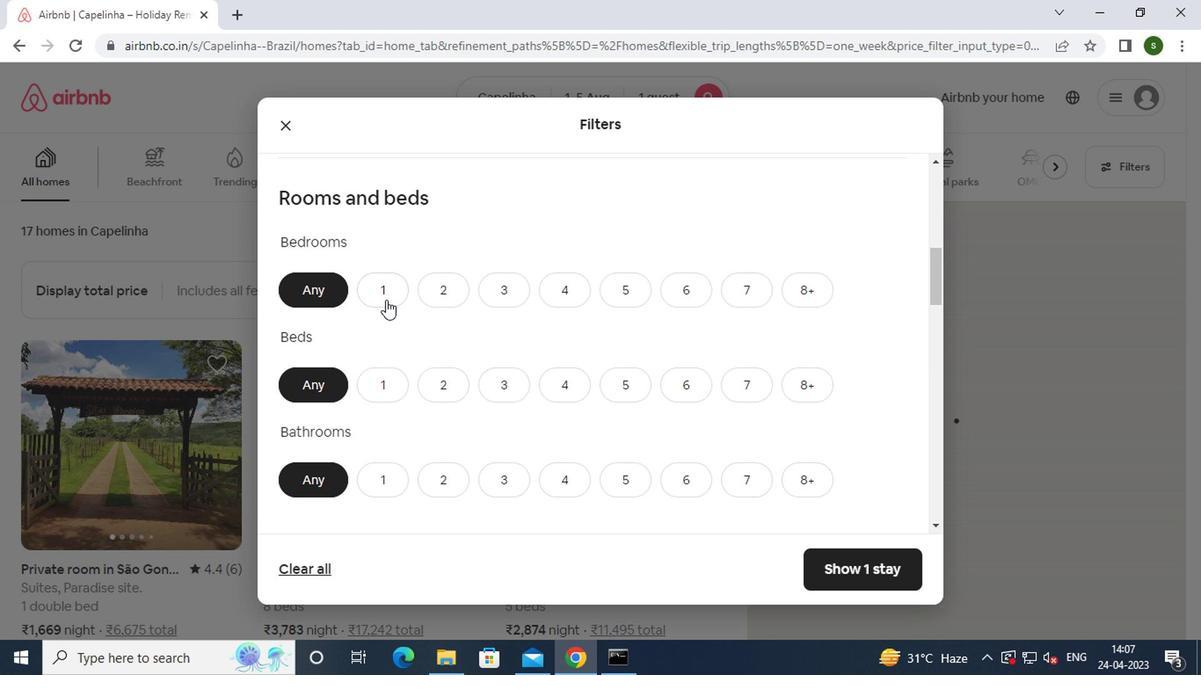 
Action: Mouse moved to (359, 355)
Screenshot: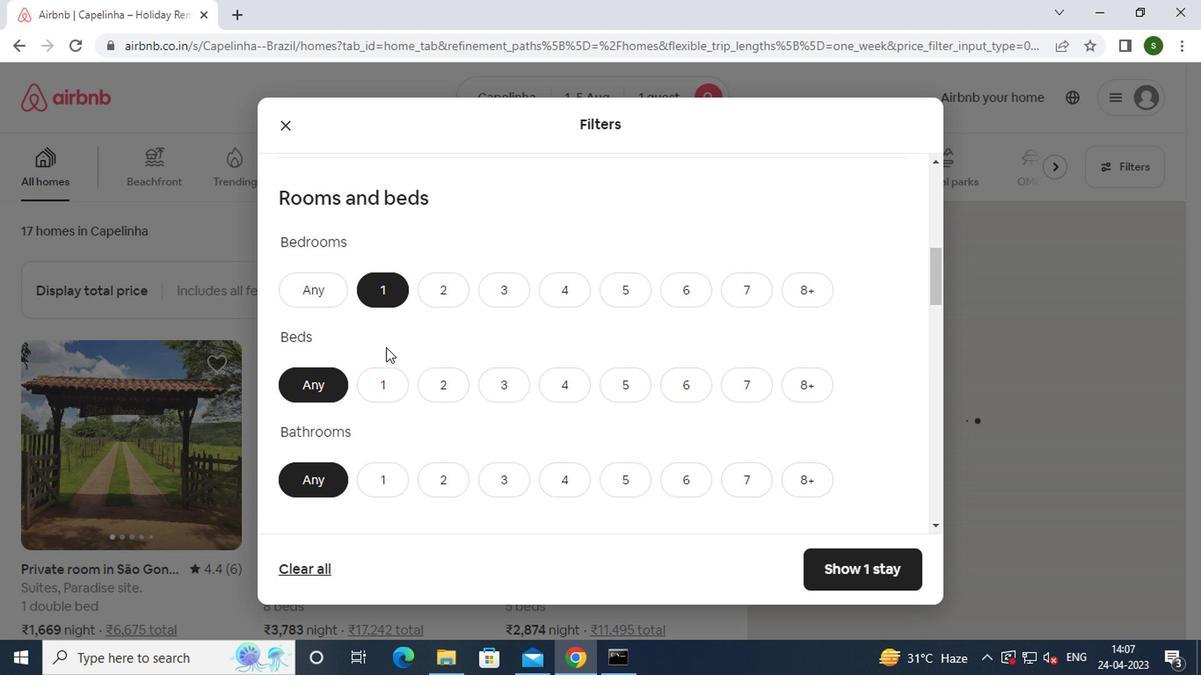 
Action: Mouse pressed left at (359, 355)
Screenshot: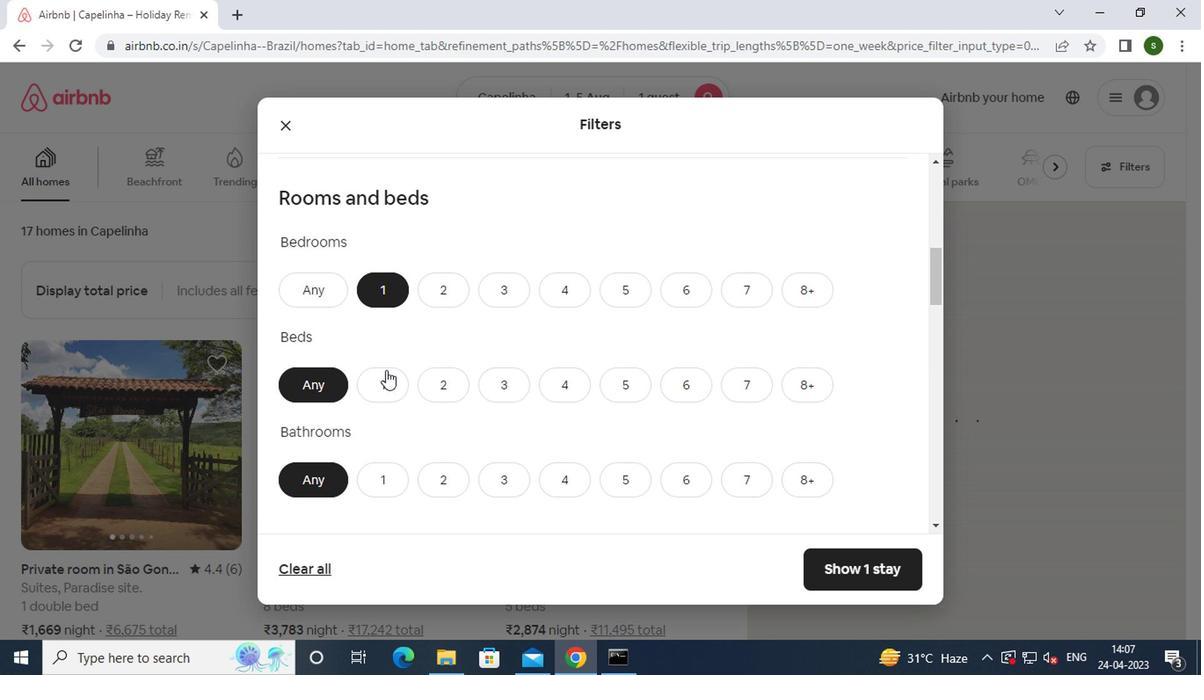
Action: Mouse moved to (358, 426)
Screenshot: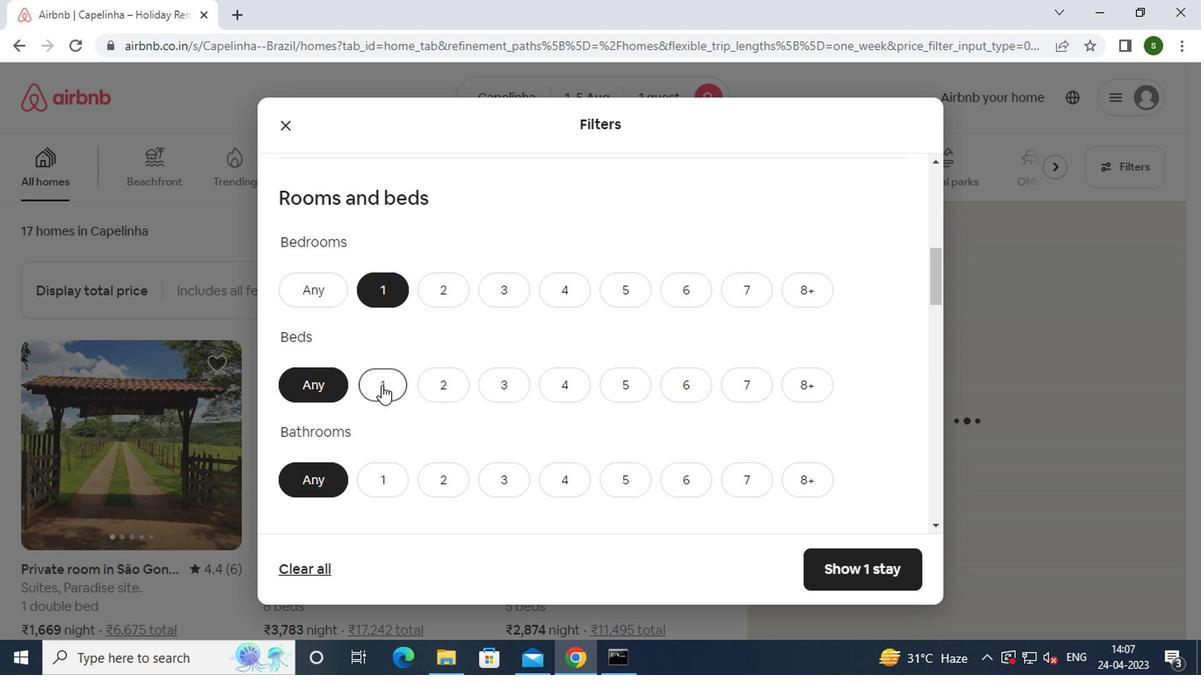 
Action: Mouse pressed left at (358, 426)
Screenshot: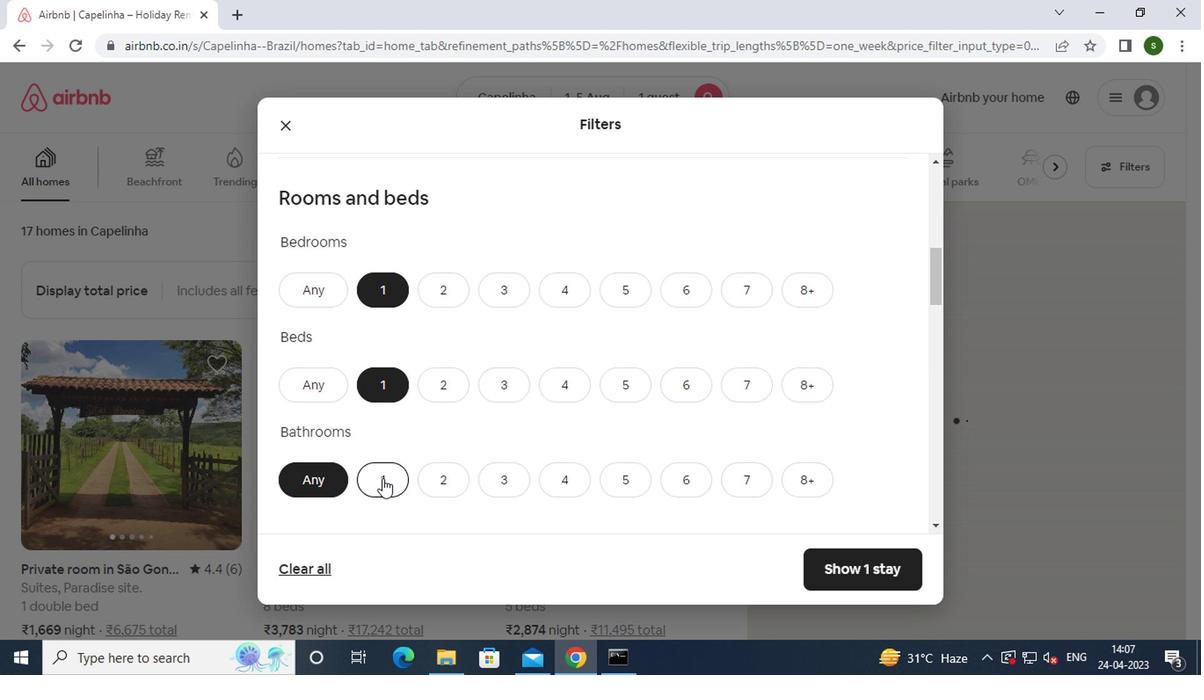 
Action: Mouse moved to (487, 359)
Screenshot: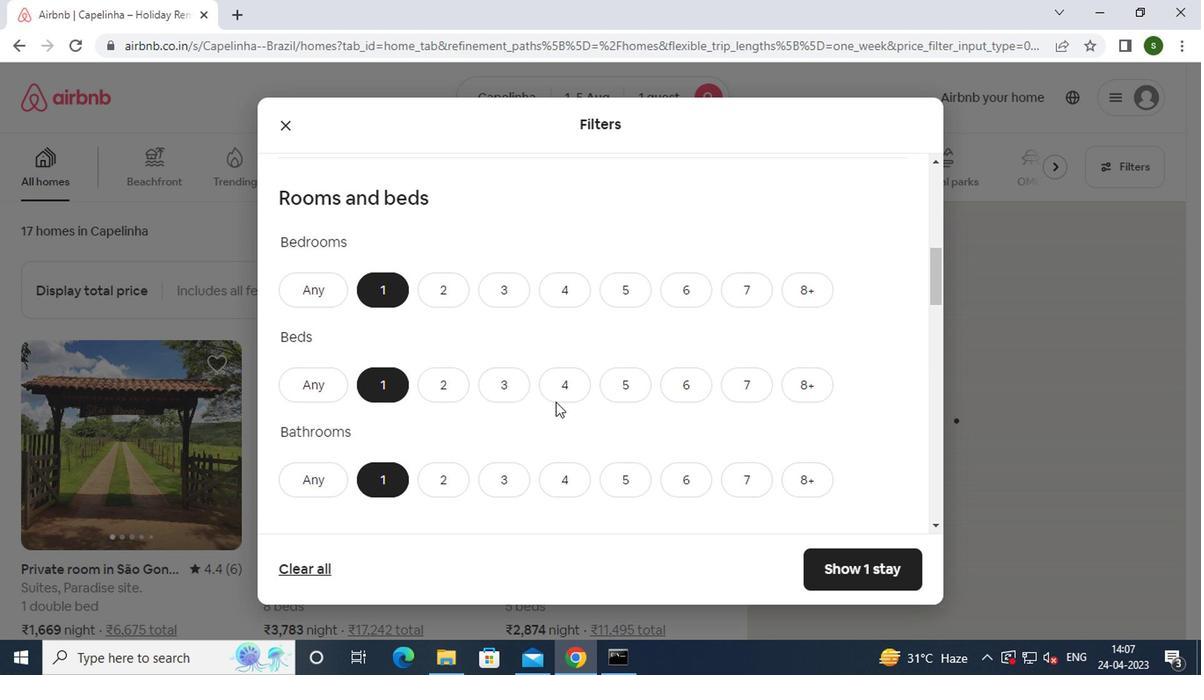 
Action: Mouse scrolled (487, 359) with delta (0, 0)
Screenshot: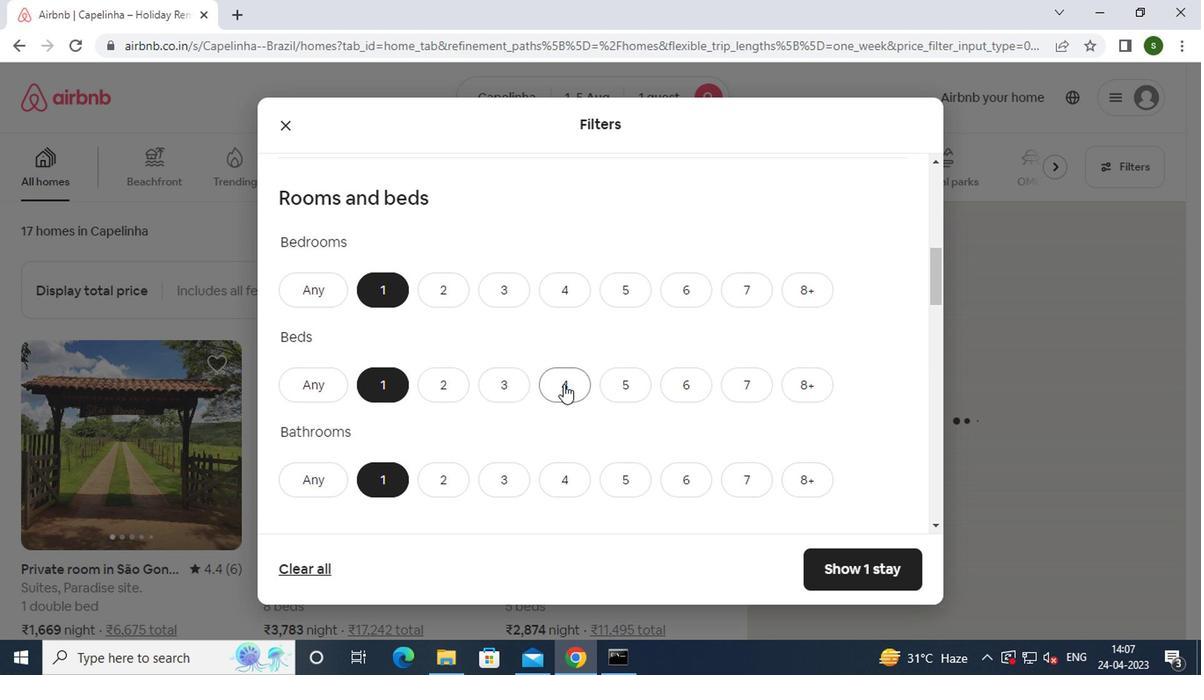 
Action: Mouse scrolled (487, 359) with delta (0, 0)
Screenshot: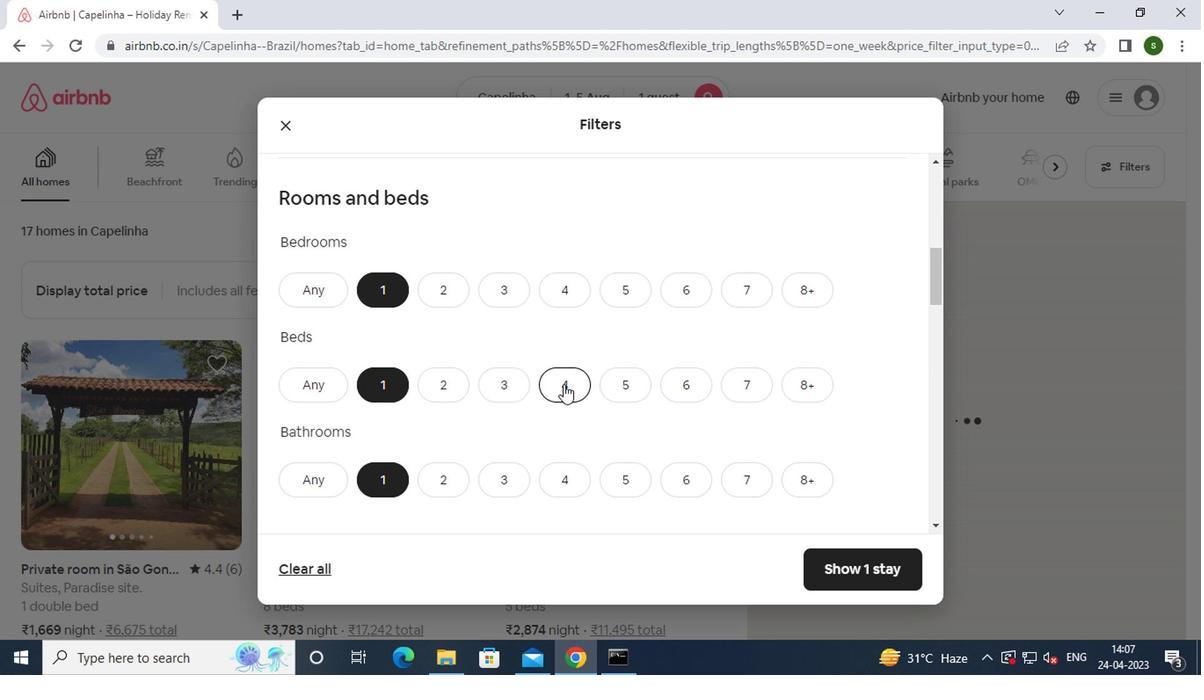 
Action: Mouse scrolled (487, 359) with delta (0, 0)
Screenshot: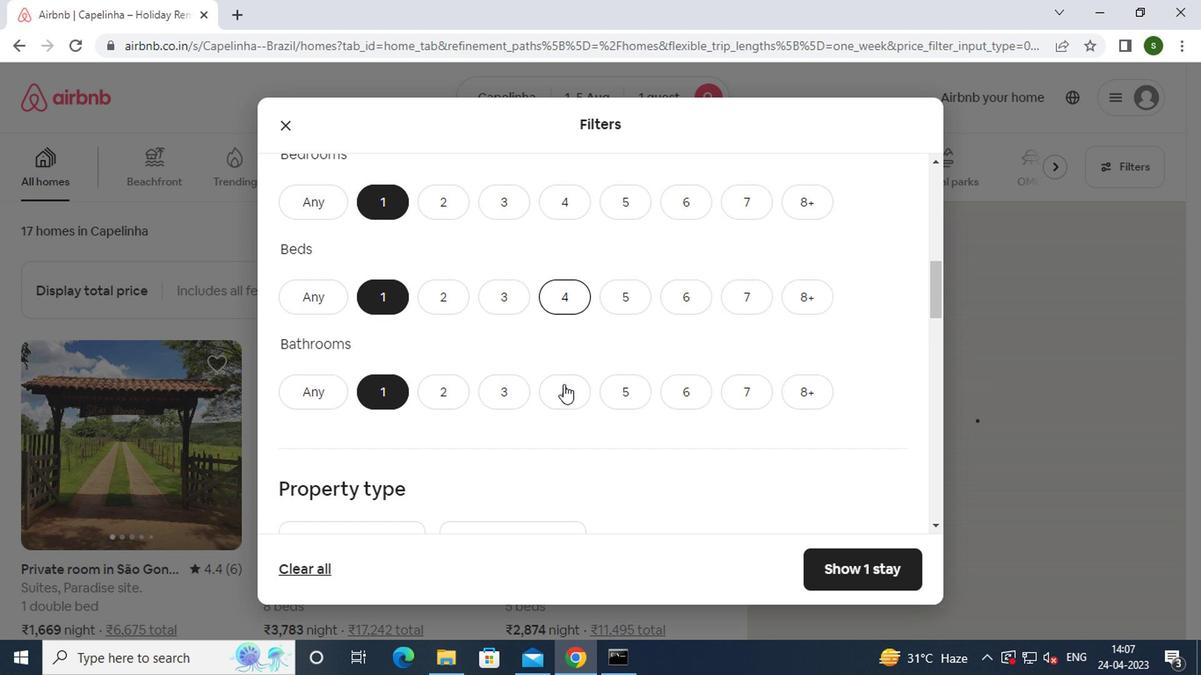 
Action: Mouse moved to (312, 355)
Screenshot: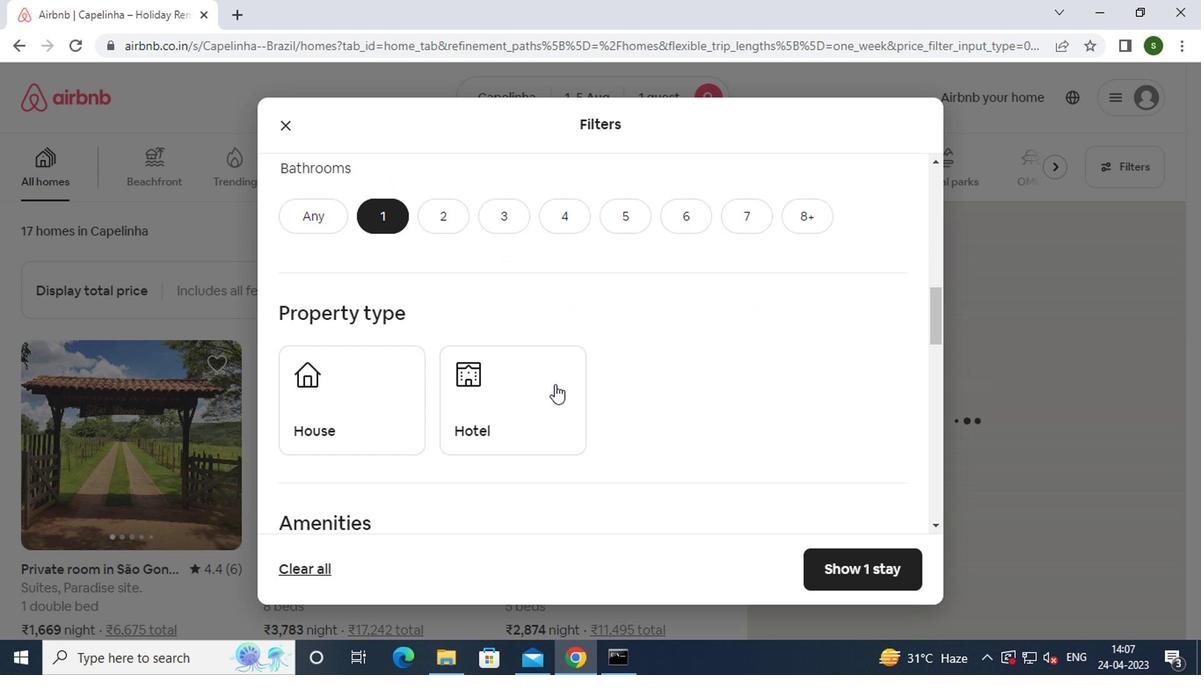 
Action: Mouse pressed left at (312, 355)
Screenshot: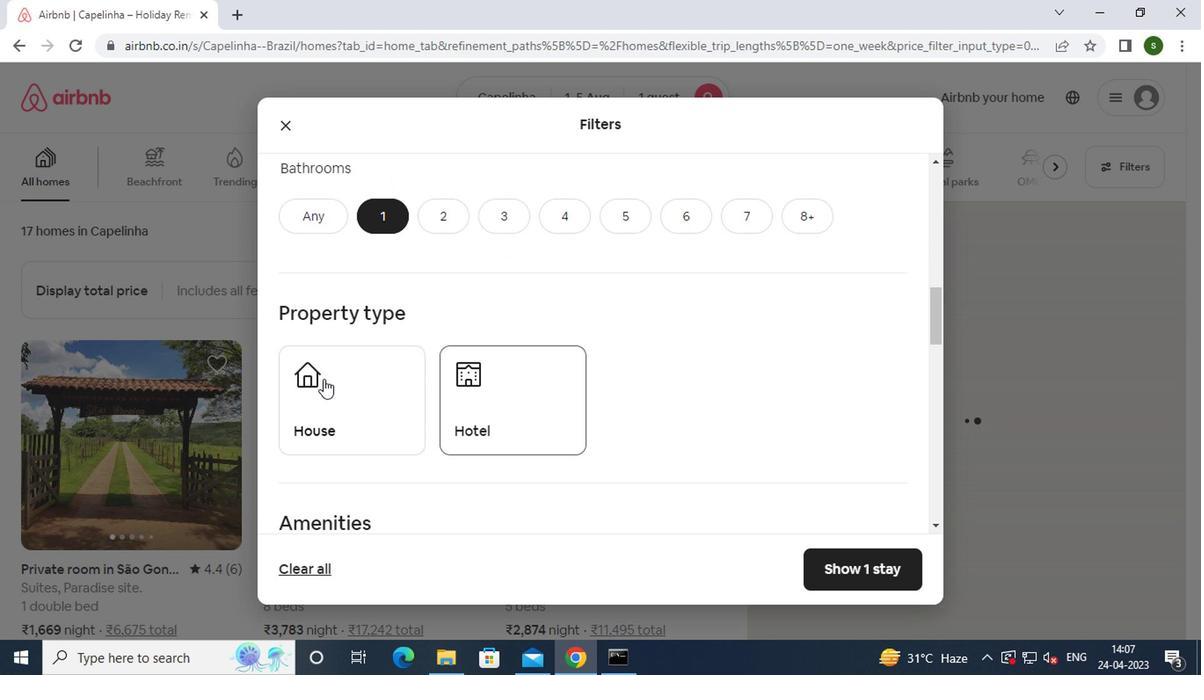 
Action: Mouse moved to (405, 343)
Screenshot: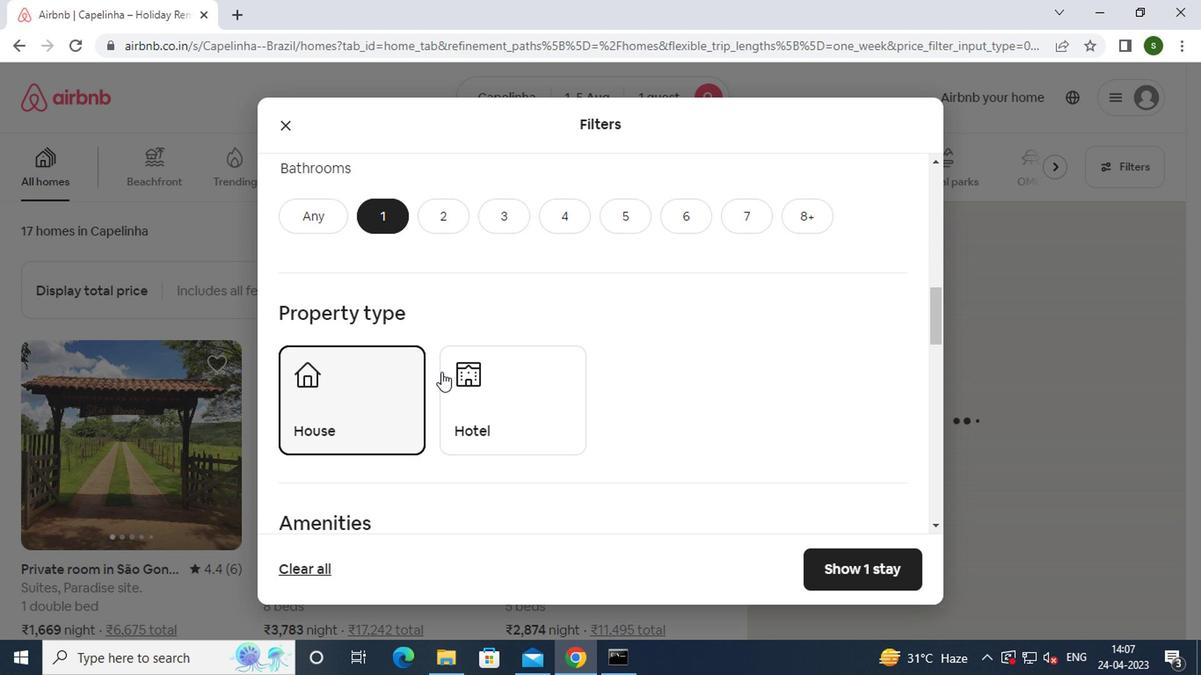 
Action: Mouse scrolled (405, 342) with delta (0, 0)
Screenshot: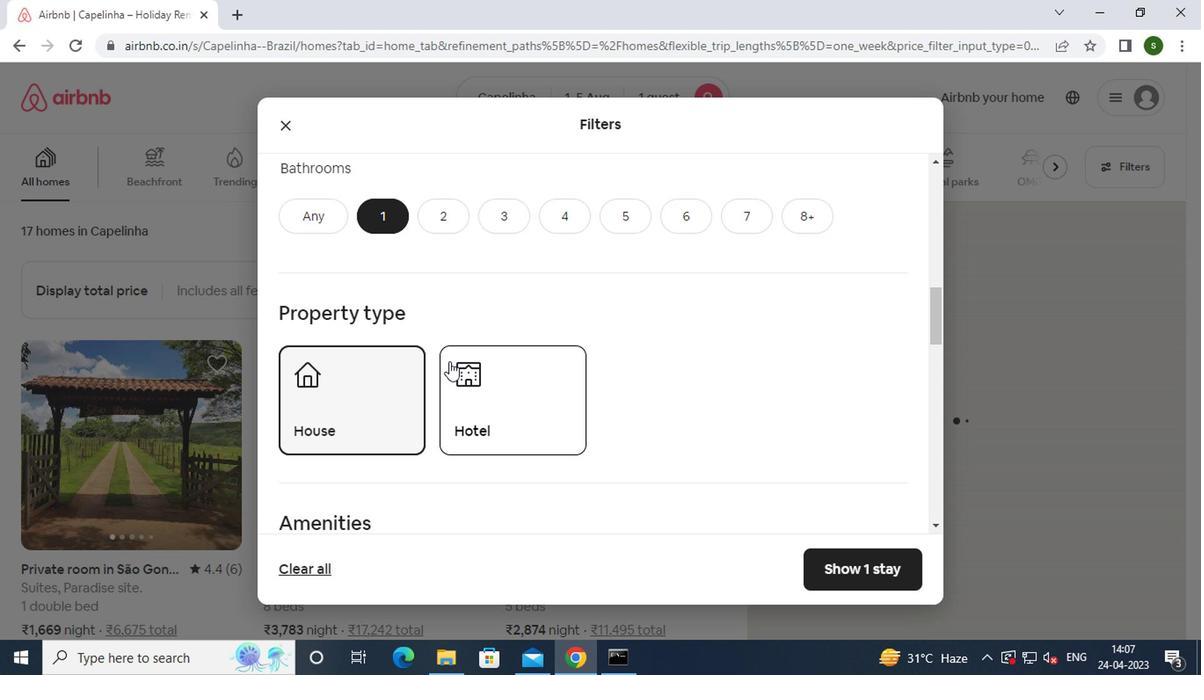 
Action: Mouse scrolled (405, 342) with delta (0, 0)
Screenshot: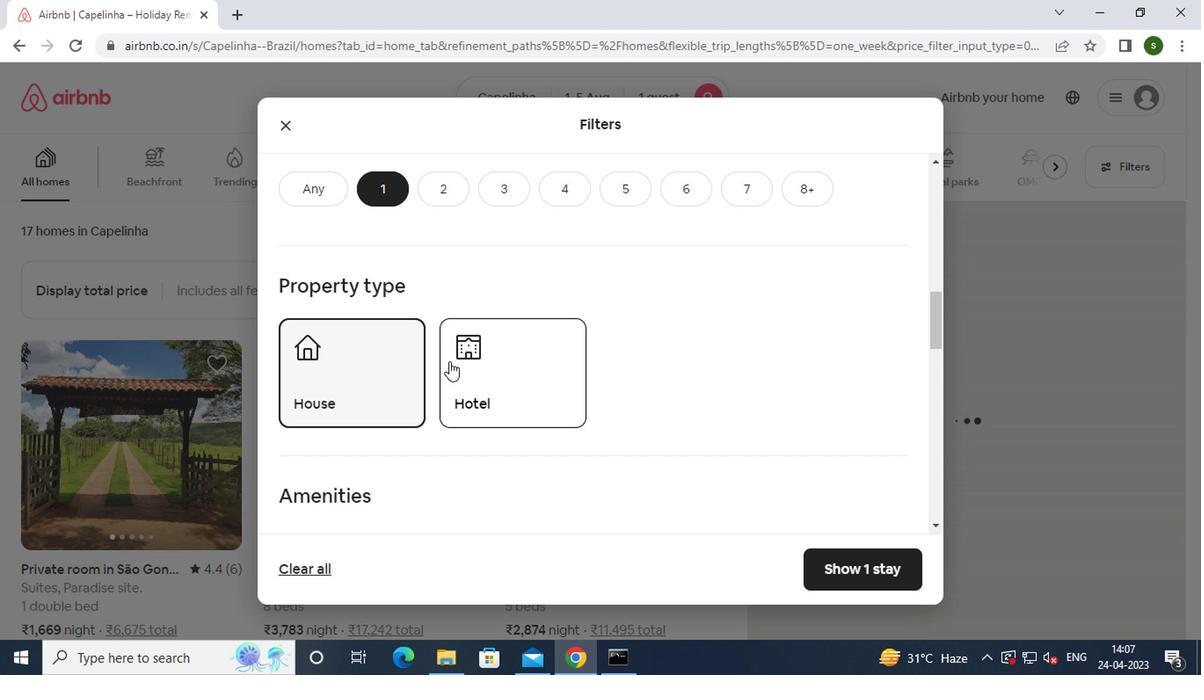 
Action: Mouse scrolled (405, 342) with delta (0, 0)
Screenshot: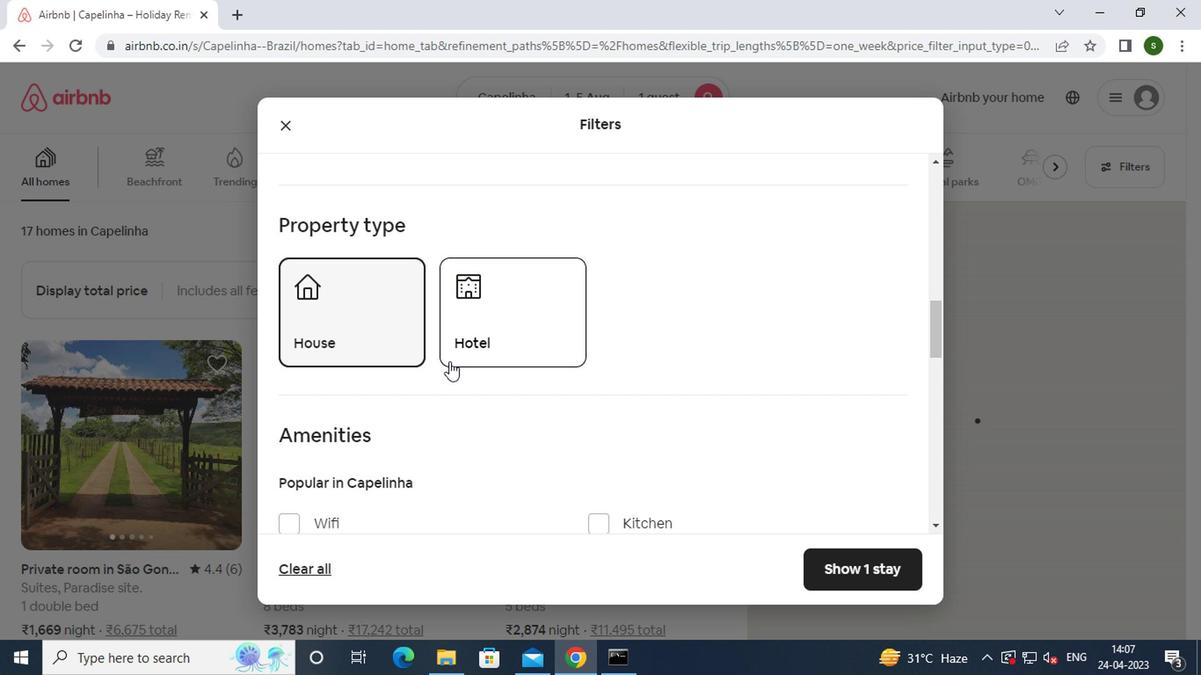 
Action: Mouse moved to (314, 337)
Screenshot: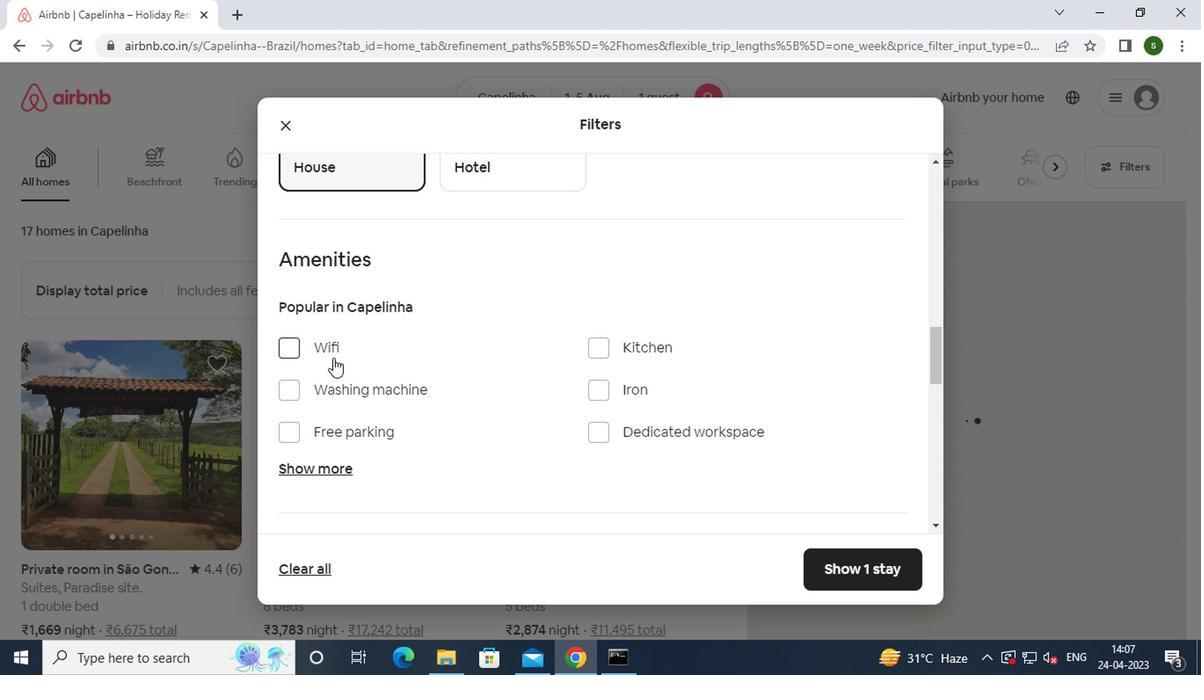 
Action: Mouse pressed left at (314, 337)
Screenshot: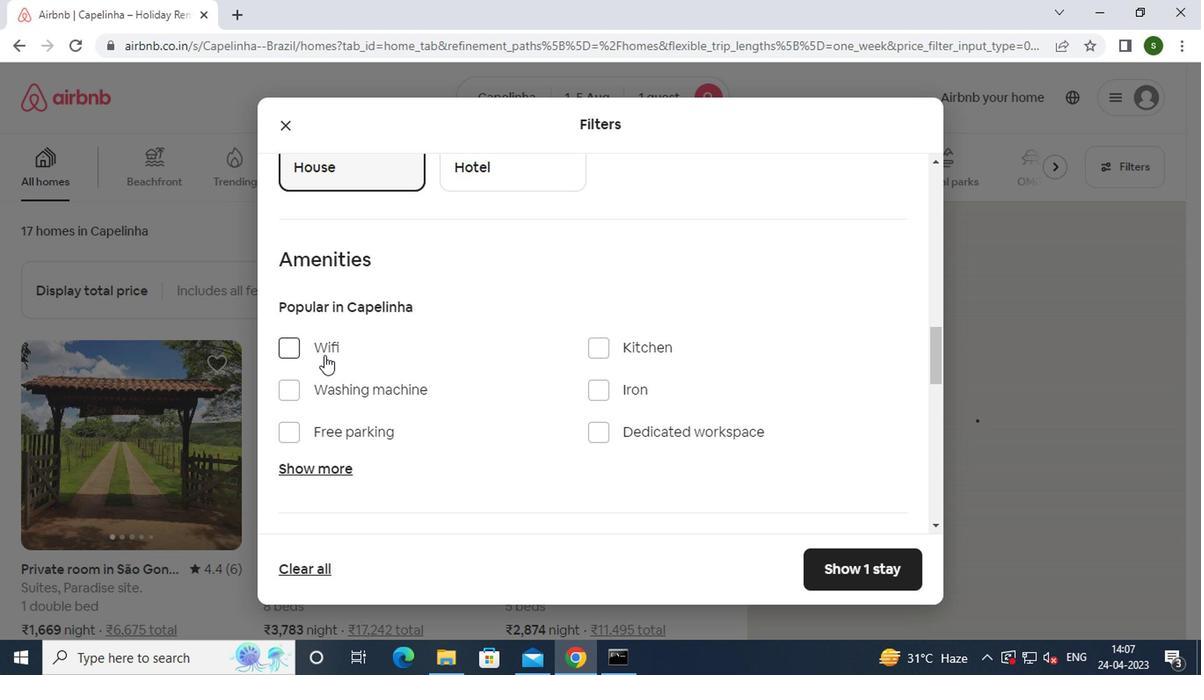 
Action: Mouse moved to (422, 340)
Screenshot: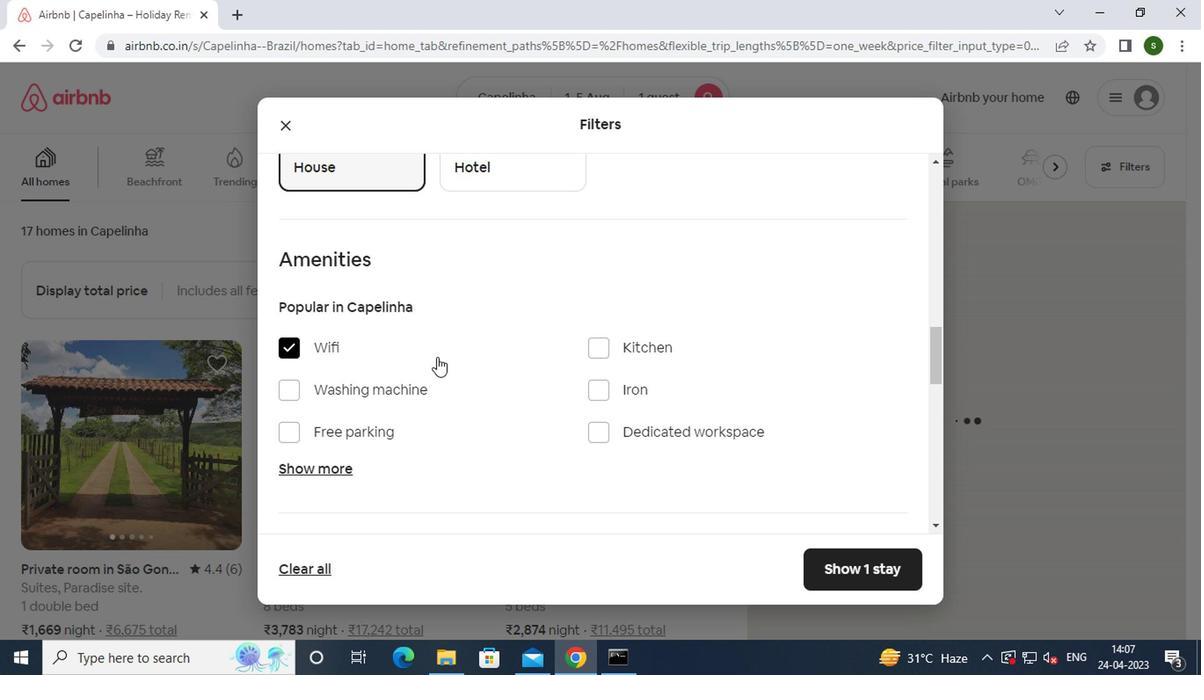 
Action: Mouse scrolled (422, 339) with delta (0, 0)
Screenshot: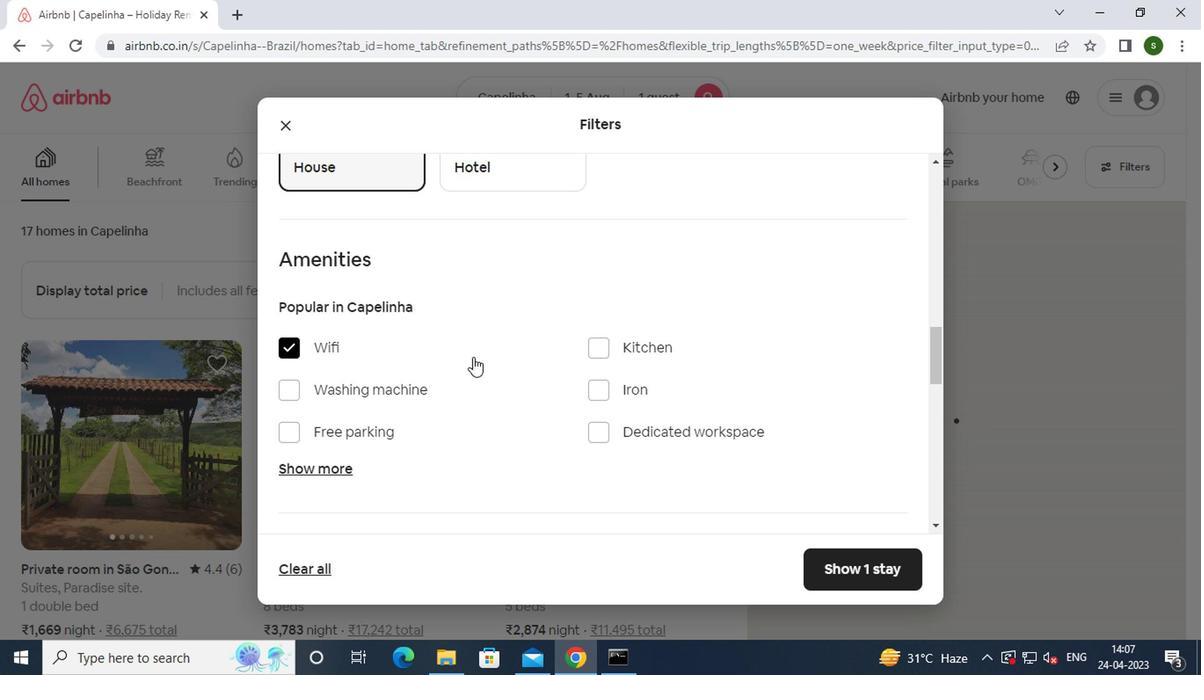 
Action: Mouse scrolled (422, 339) with delta (0, 0)
Screenshot: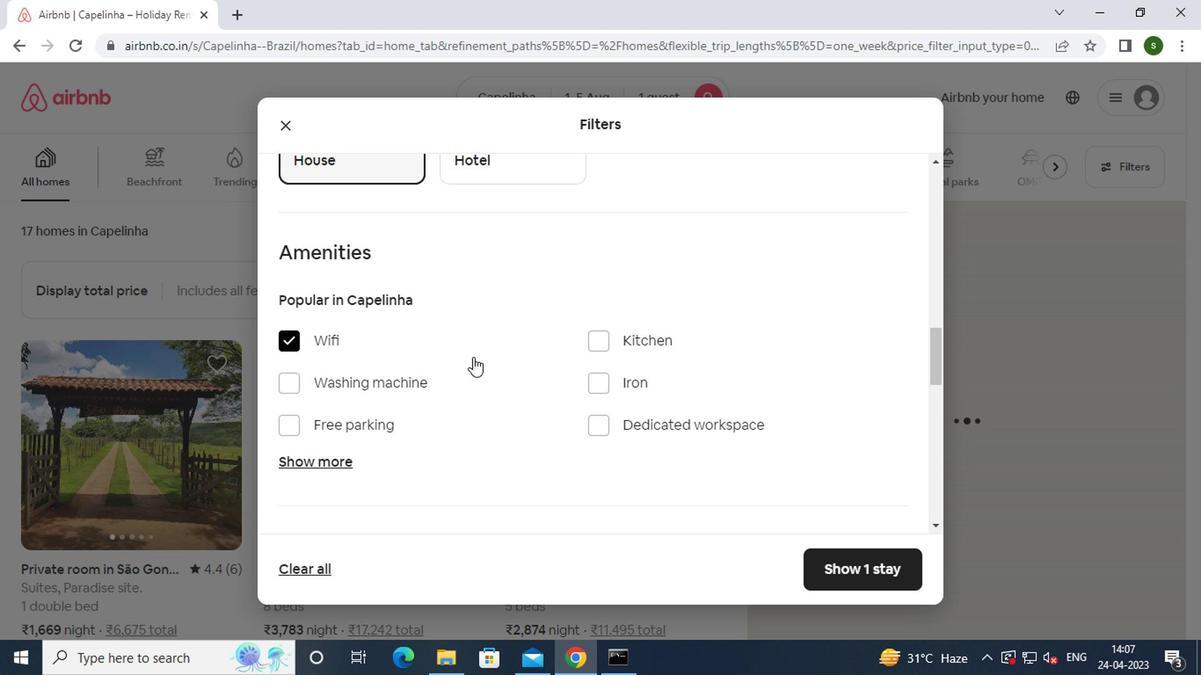 
Action: Mouse scrolled (422, 339) with delta (0, 0)
Screenshot: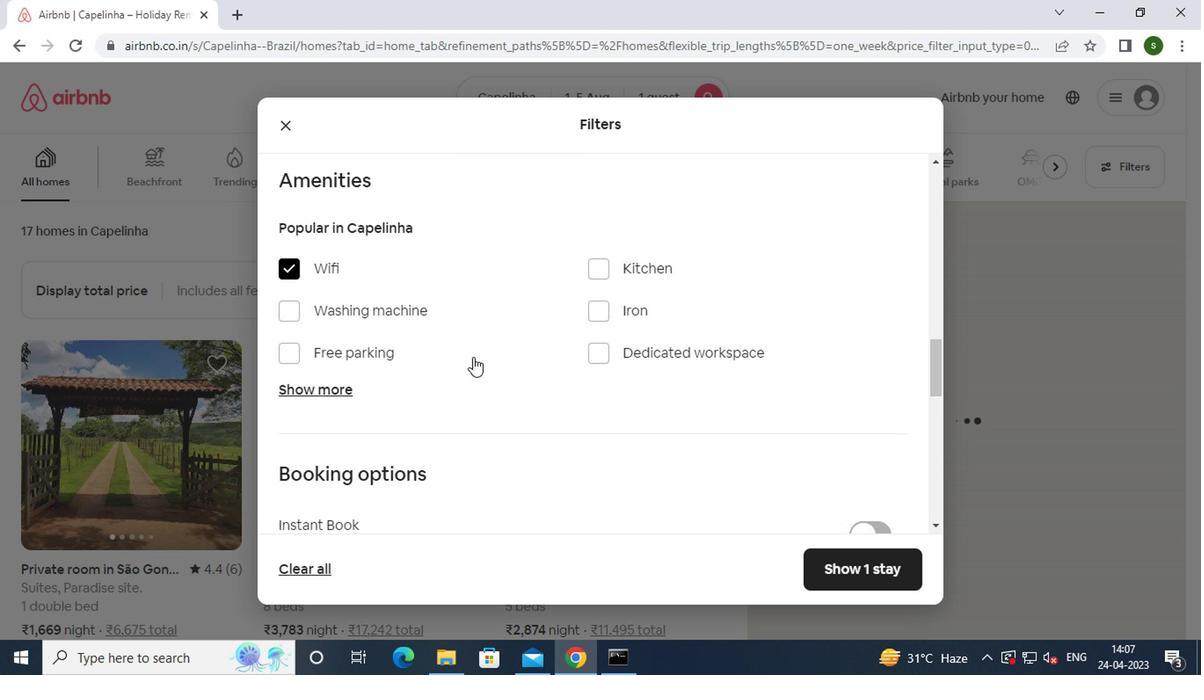 
Action: Mouse scrolled (422, 339) with delta (0, 0)
Screenshot: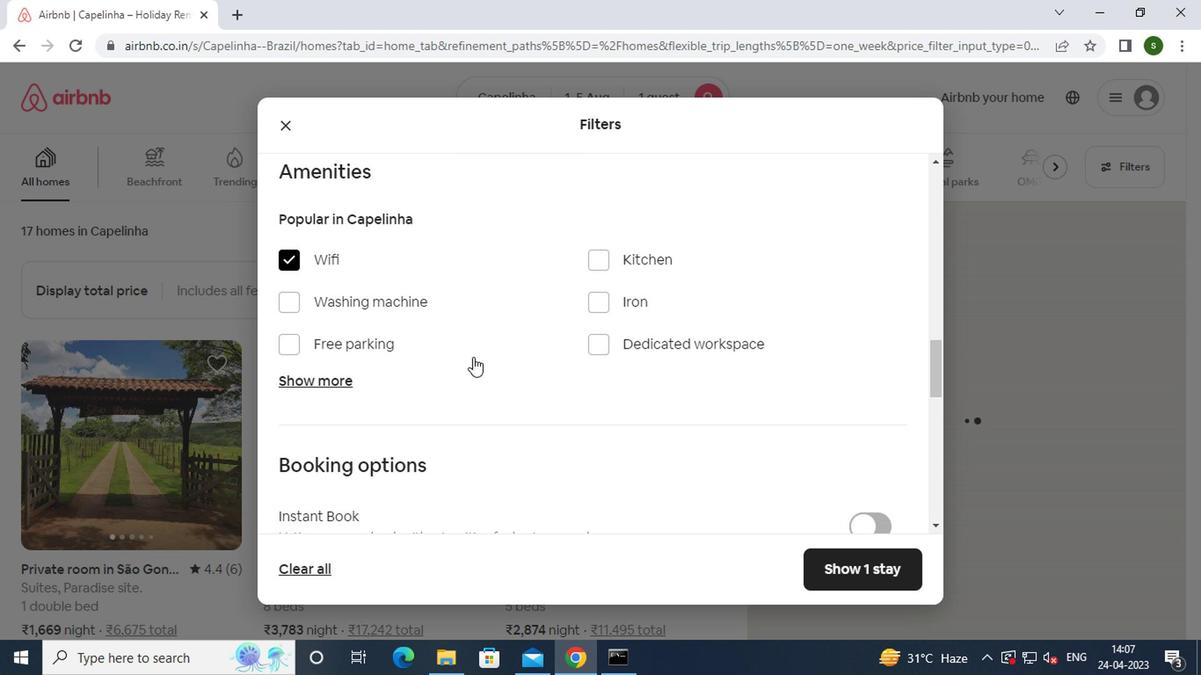 
Action: Mouse scrolled (422, 339) with delta (0, 0)
Screenshot: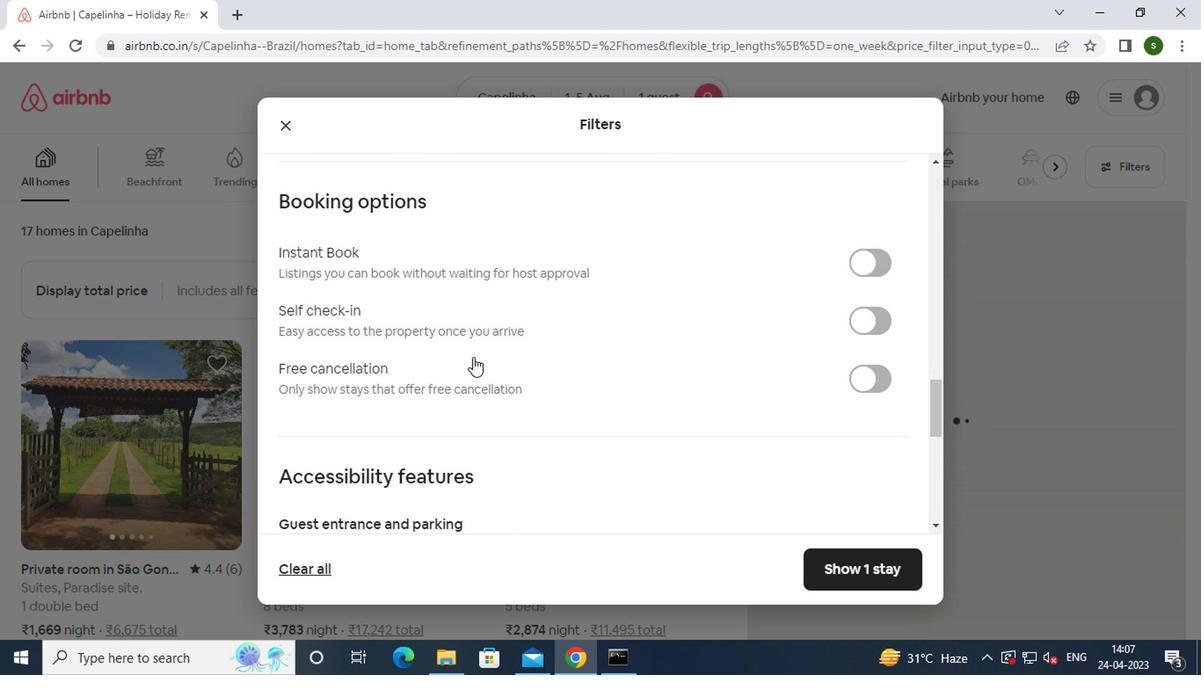
Action: Mouse moved to (704, 250)
Screenshot: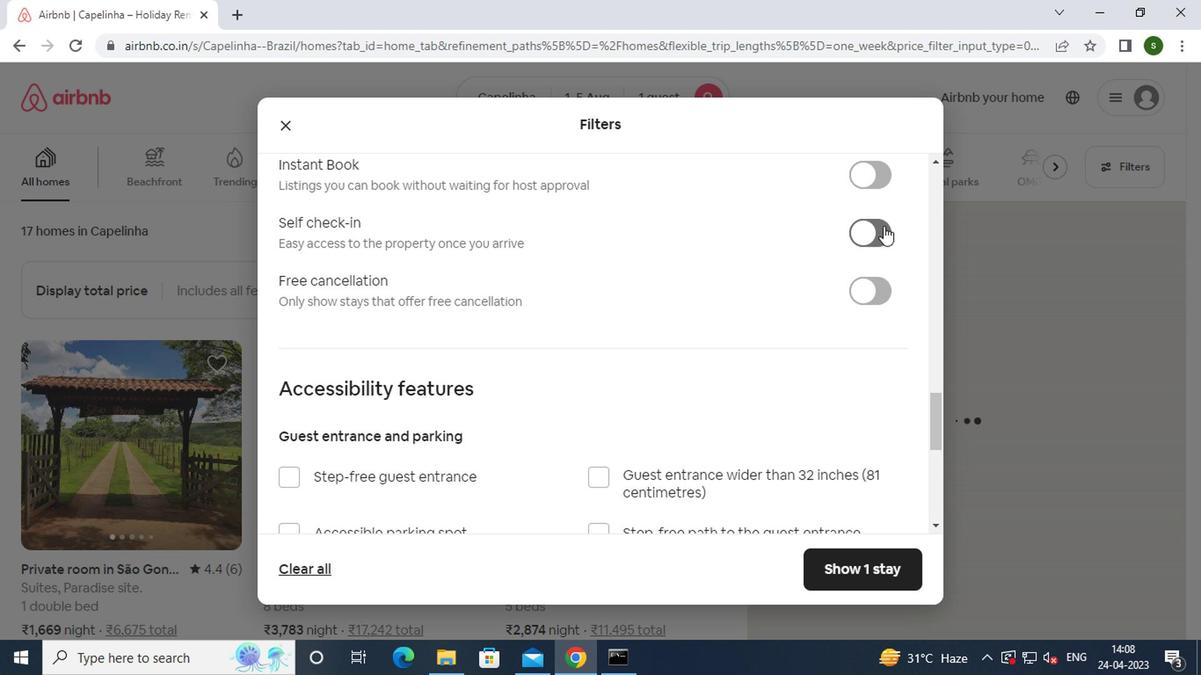 
Action: Mouse pressed left at (704, 250)
Screenshot: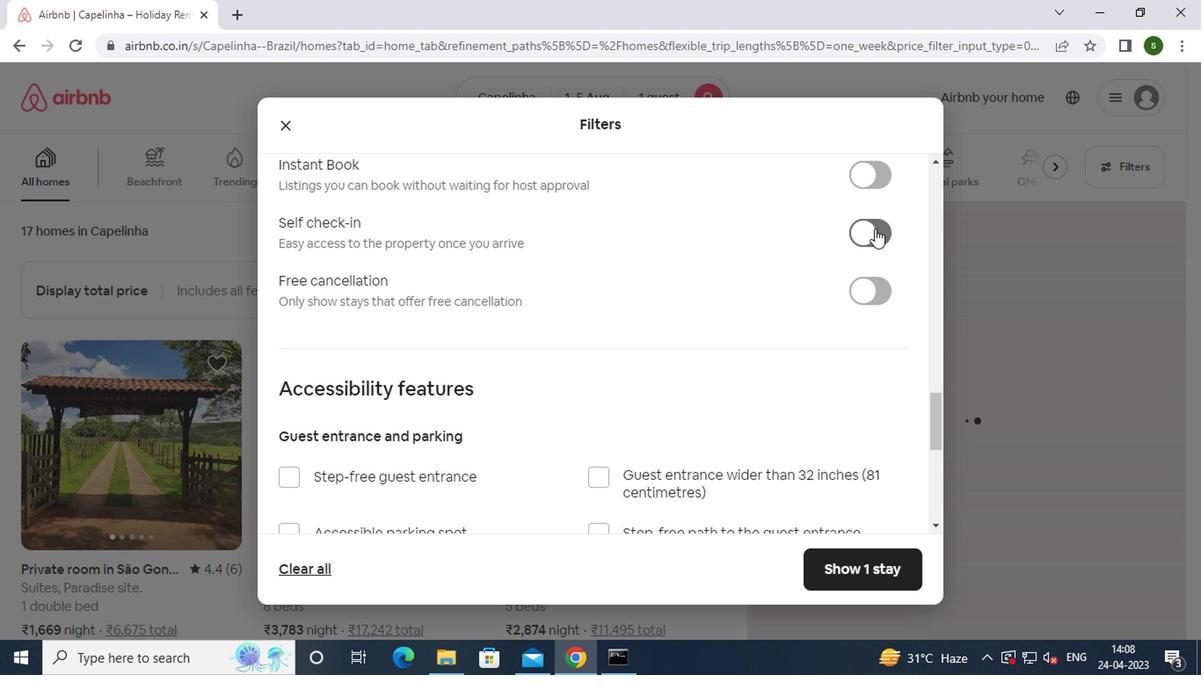 
Action: Mouse moved to (591, 302)
Screenshot: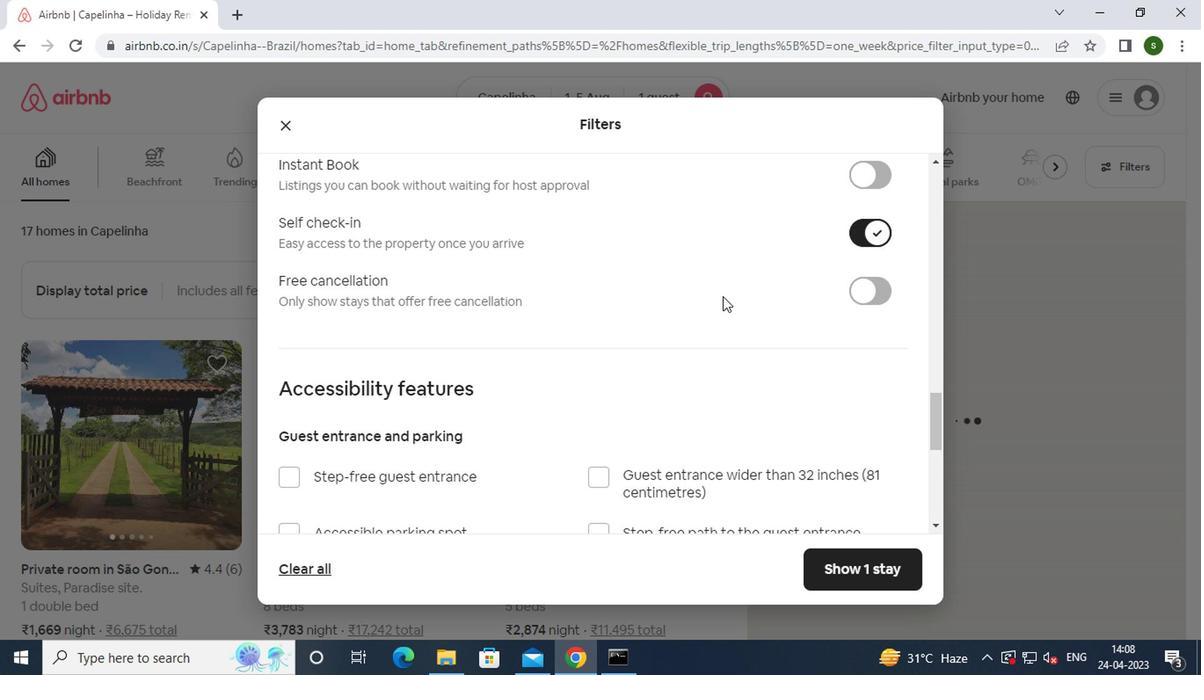 
Action: Mouse scrolled (591, 301) with delta (0, 0)
Screenshot: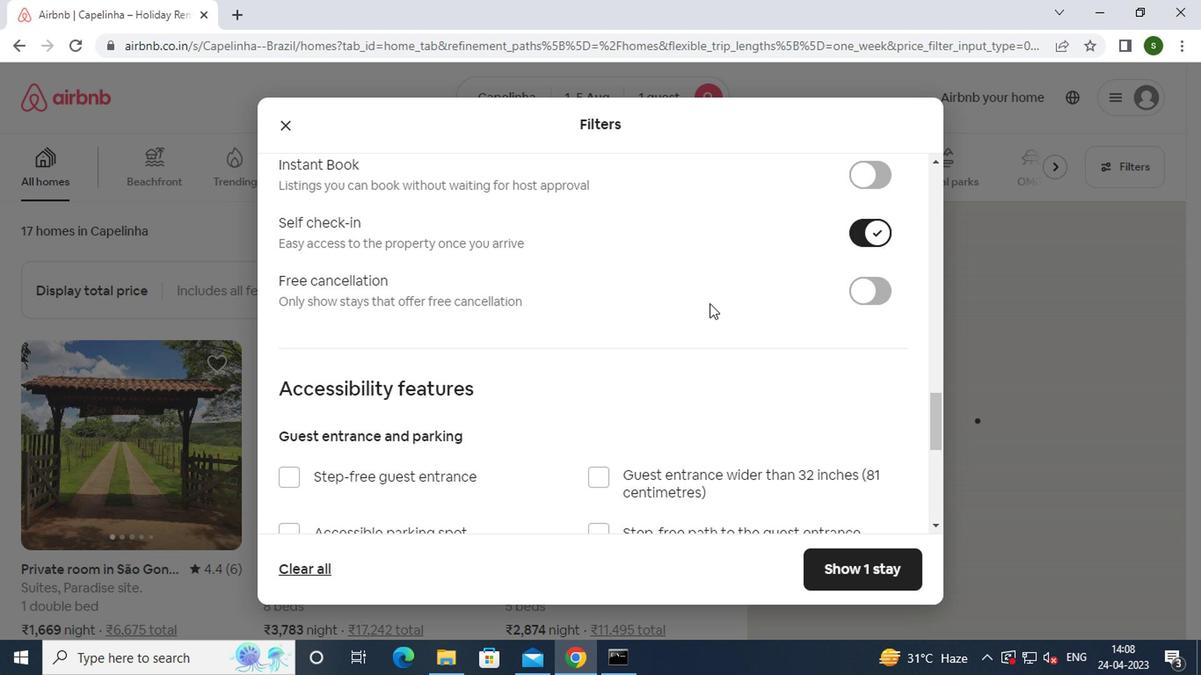 
Action: Mouse scrolled (591, 301) with delta (0, 0)
Screenshot: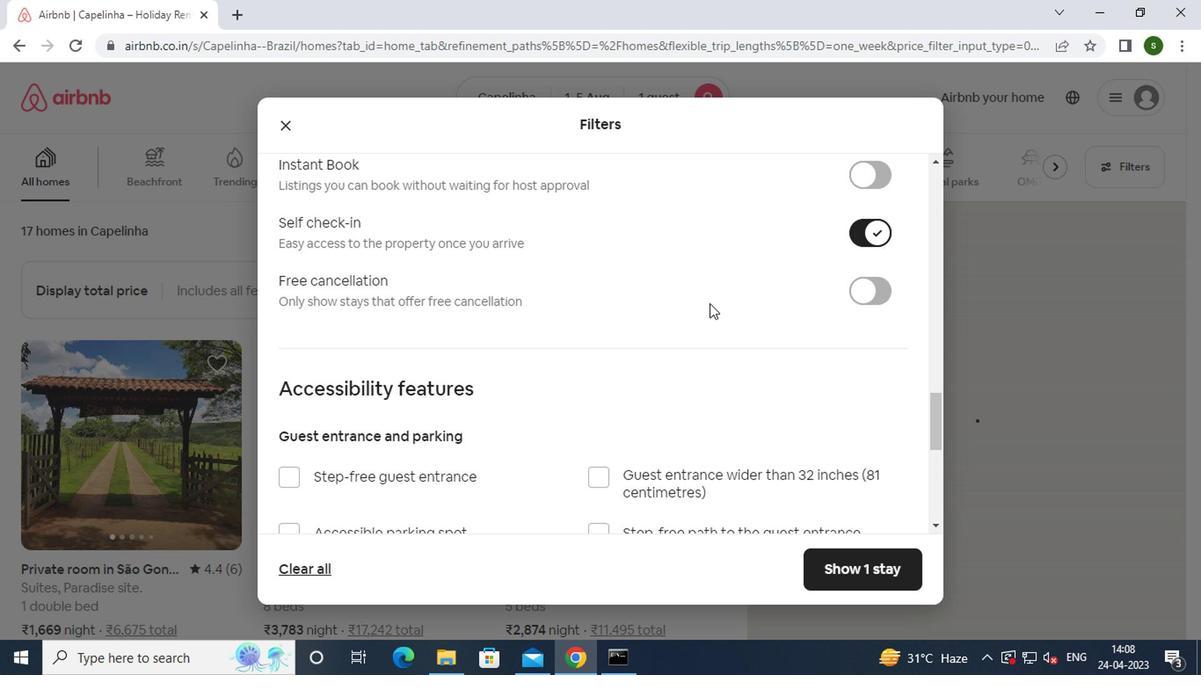 
Action: Mouse scrolled (591, 301) with delta (0, 0)
Screenshot: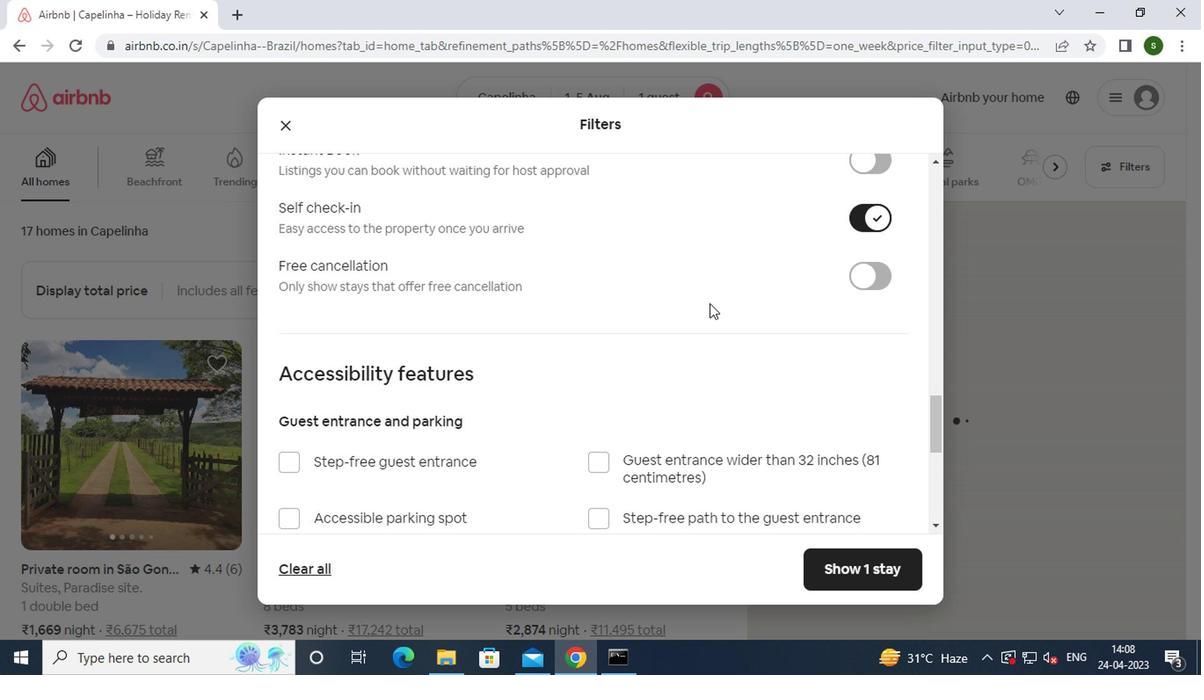 
Action: Mouse moved to (590, 302)
Screenshot: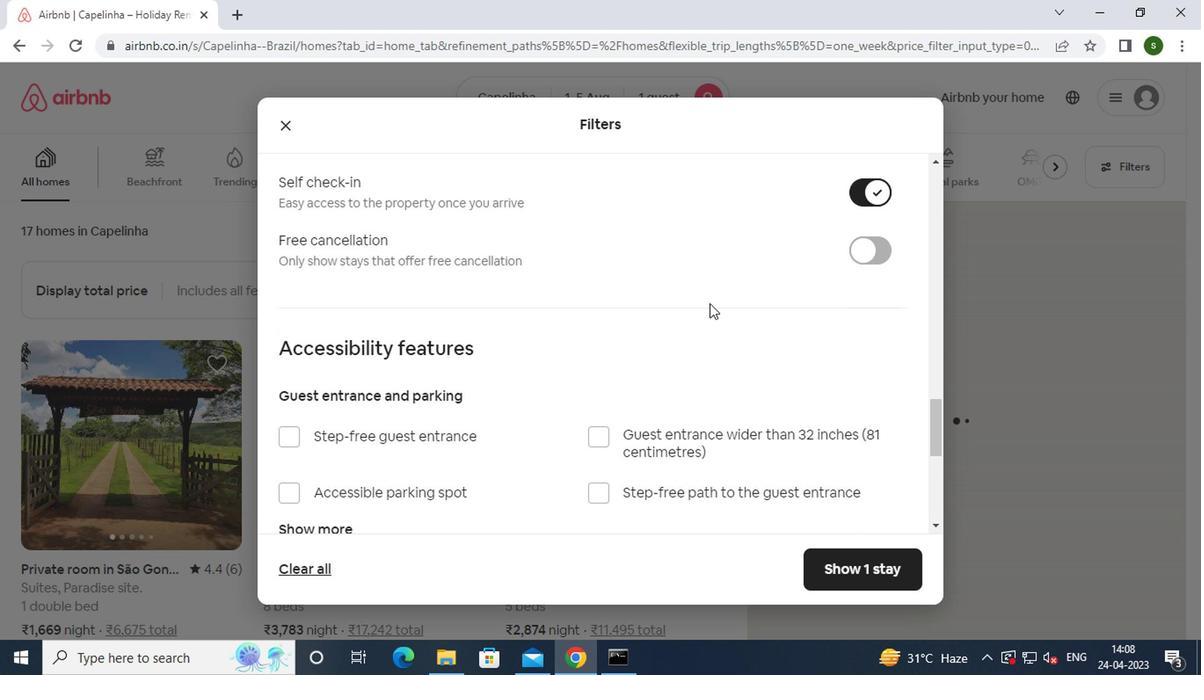 
Action: Mouse scrolled (590, 302) with delta (0, 0)
Screenshot: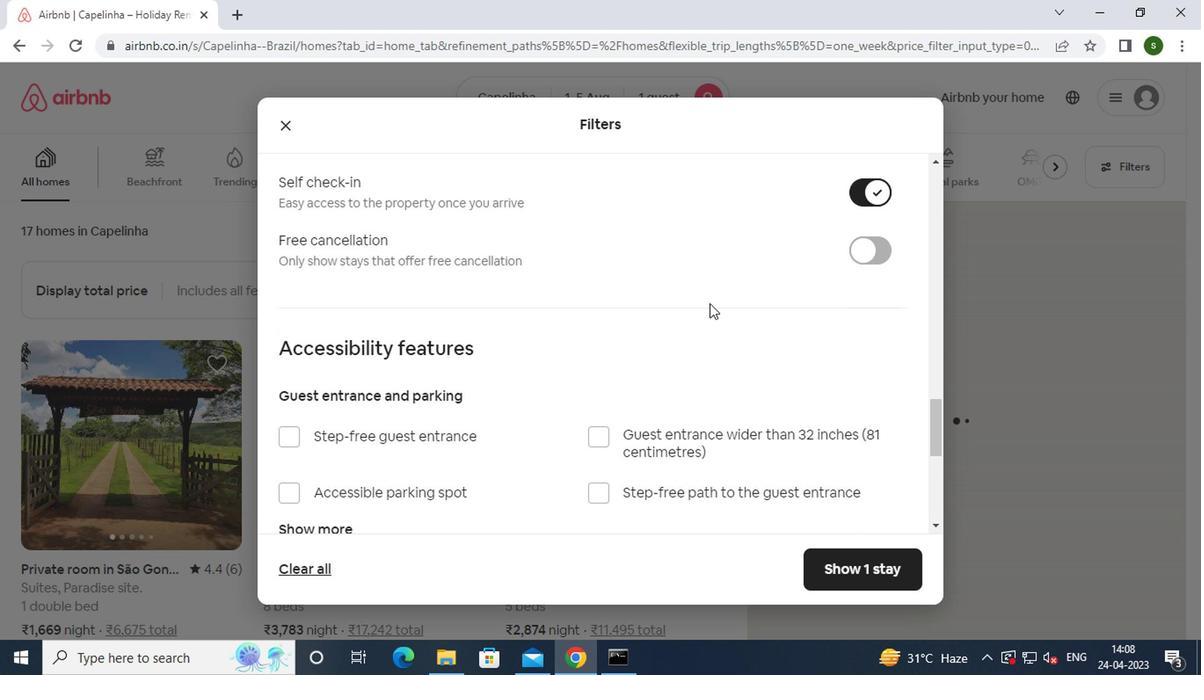 
Action: Mouse scrolled (590, 302) with delta (0, 0)
Screenshot: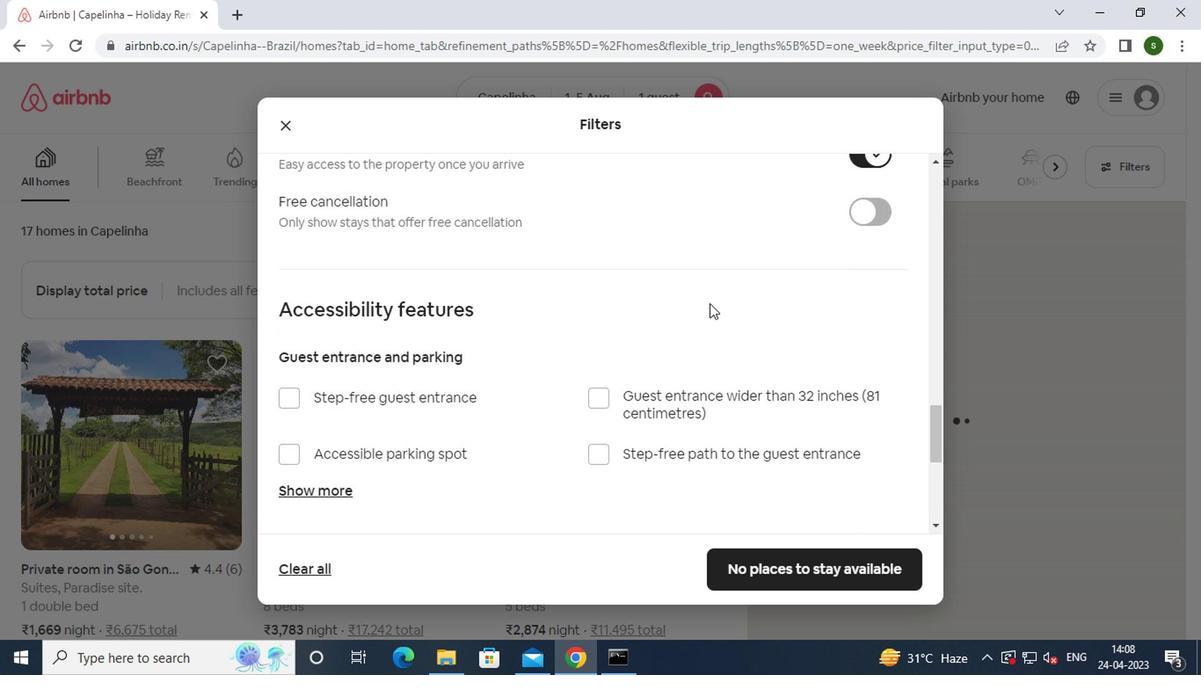 
Action: Mouse moved to (551, 411)
Screenshot: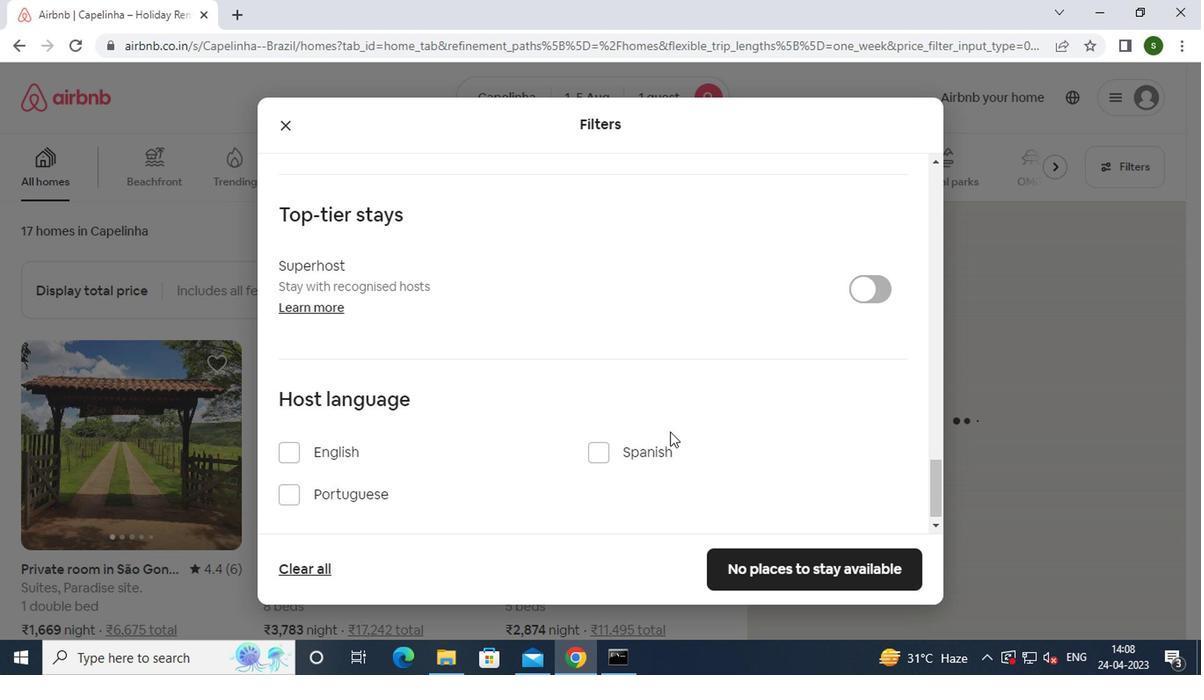
Action: Mouse pressed left at (551, 411)
Screenshot: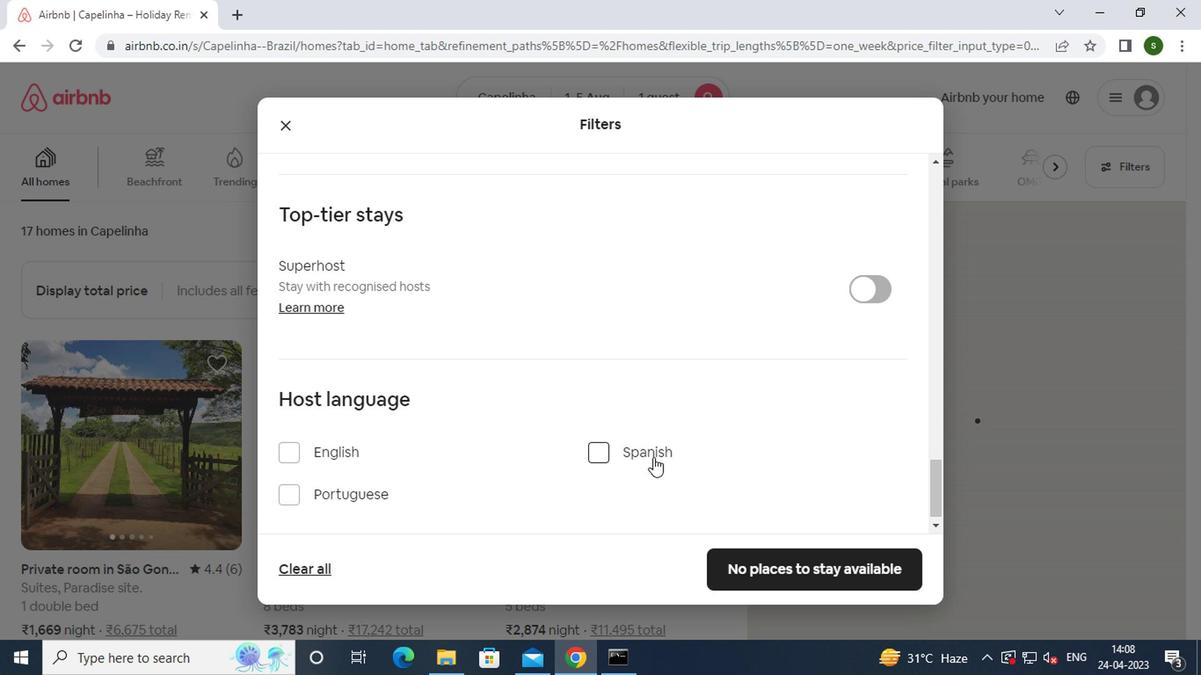 
Action: Mouse moved to (683, 487)
Screenshot: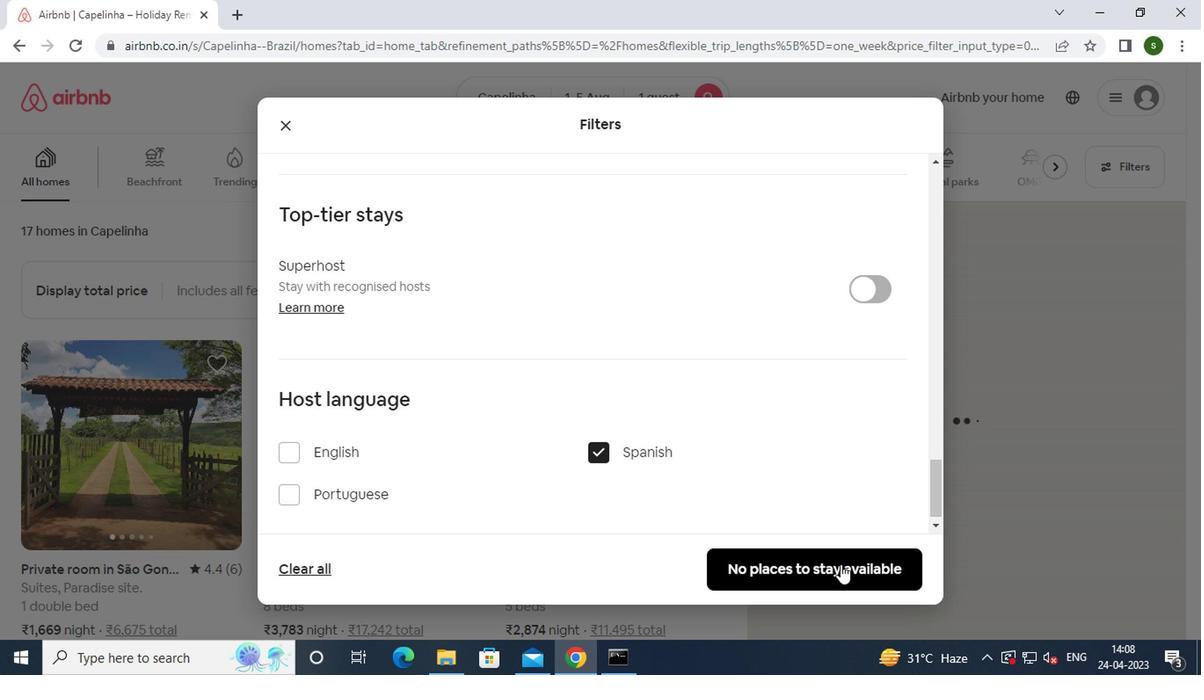 
Action: Mouse pressed left at (683, 487)
Screenshot: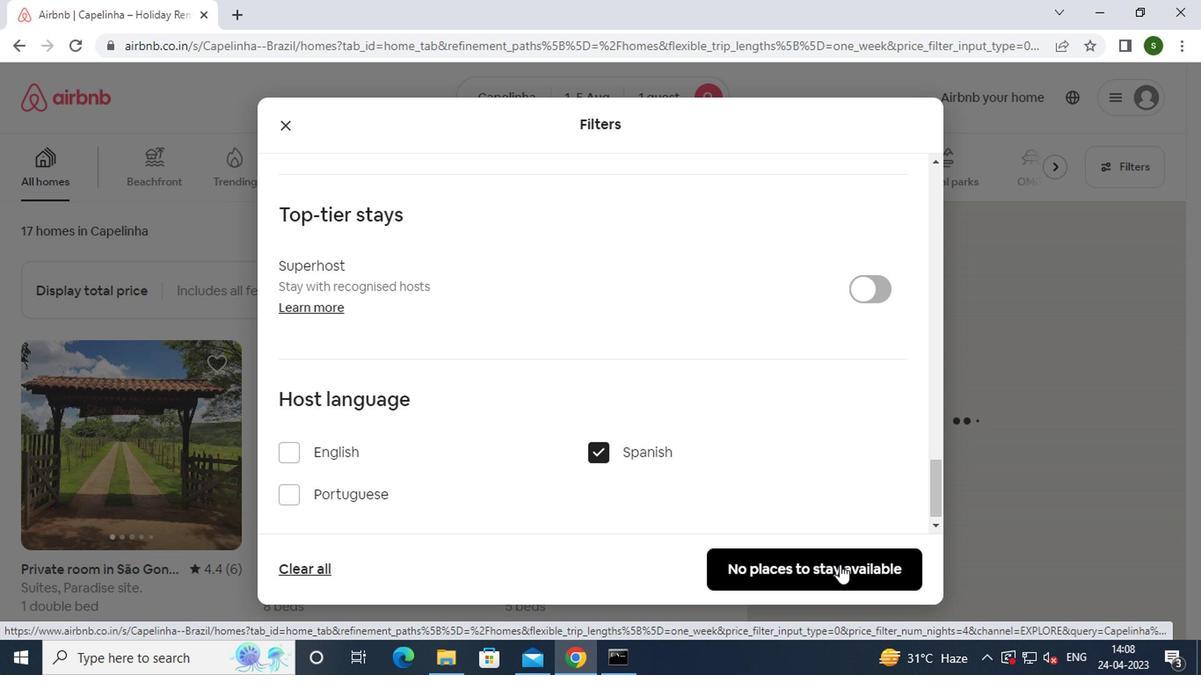 
Action: Mouse moved to (580, 393)
Screenshot: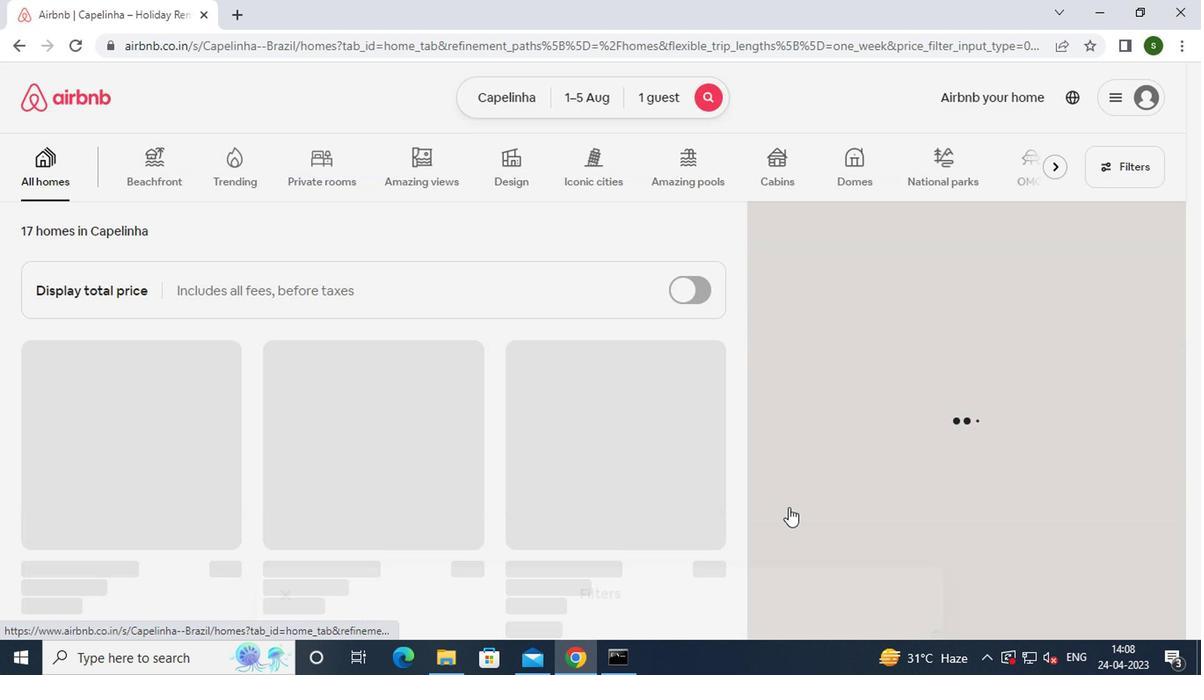 
